 Task: Search one way flight ticket for 1 adult, 5 children, 2 infants in seat and 1 infant on lap in first from Salina: Salina Regional Airport to Springfield: Abraham Lincoln Capital Airport on 5-2-2023. Choice of flights is Delta. Number of bags: 1 checked bag. Price is upto 100000. Outbound departure time preference is 15:00.
Action: Mouse moved to (281, 246)
Screenshot: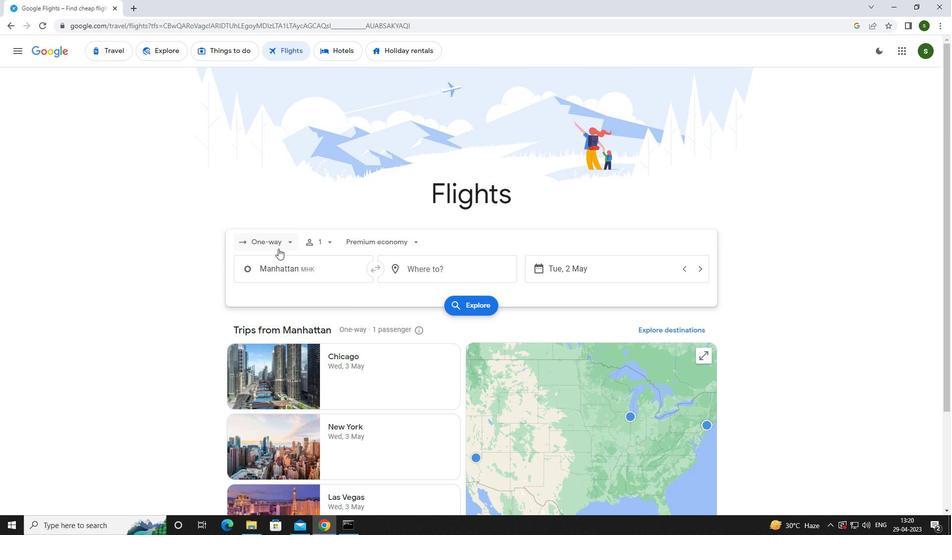 
Action: Mouse pressed left at (281, 246)
Screenshot: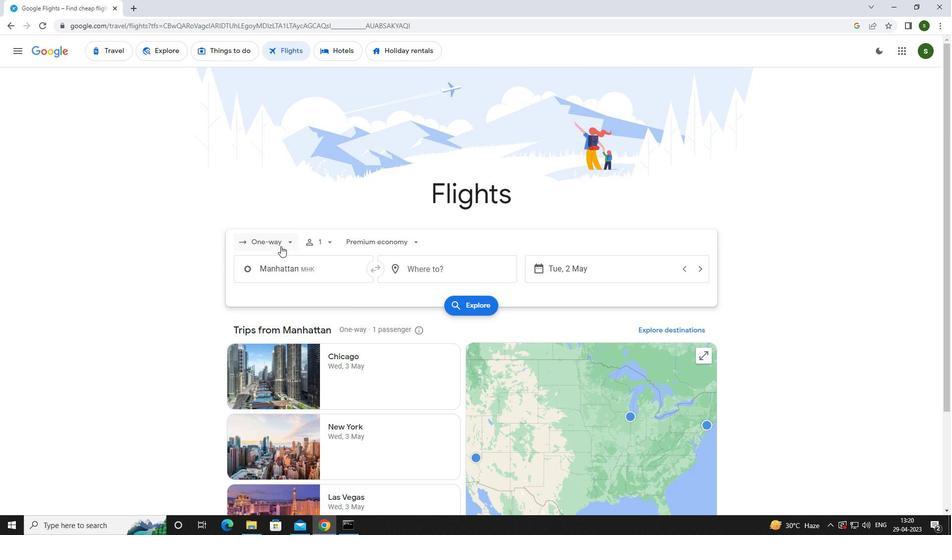 
Action: Mouse moved to (270, 281)
Screenshot: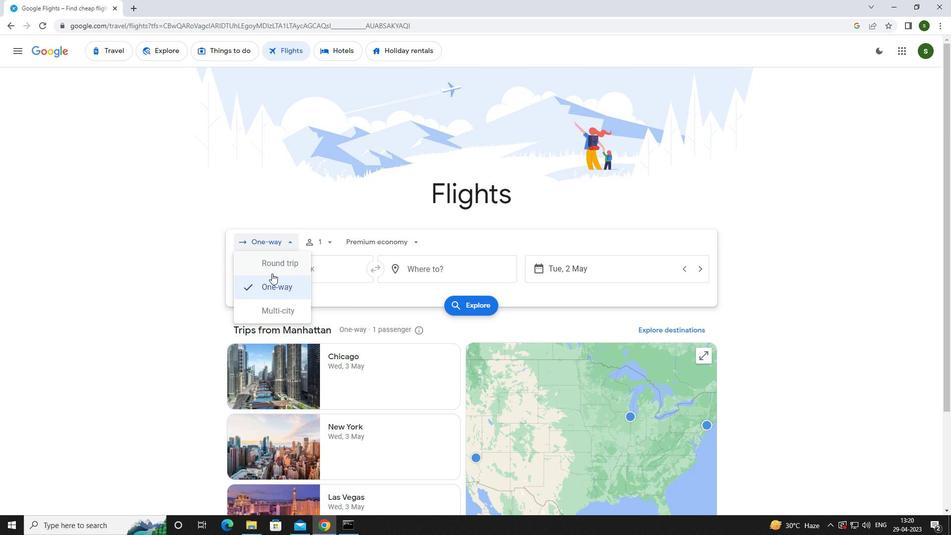 
Action: Mouse pressed left at (270, 281)
Screenshot: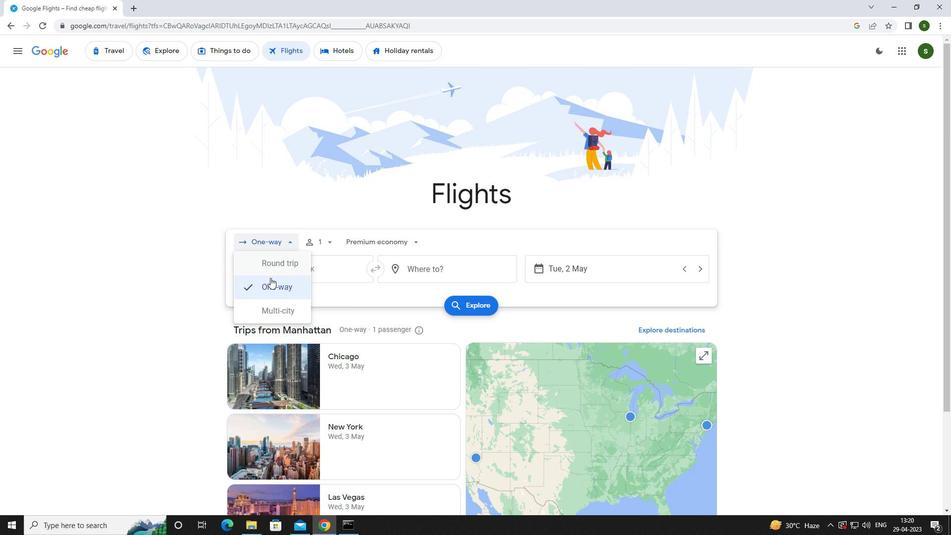 
Action: Mouse moved to (330, 239)
Screenshot: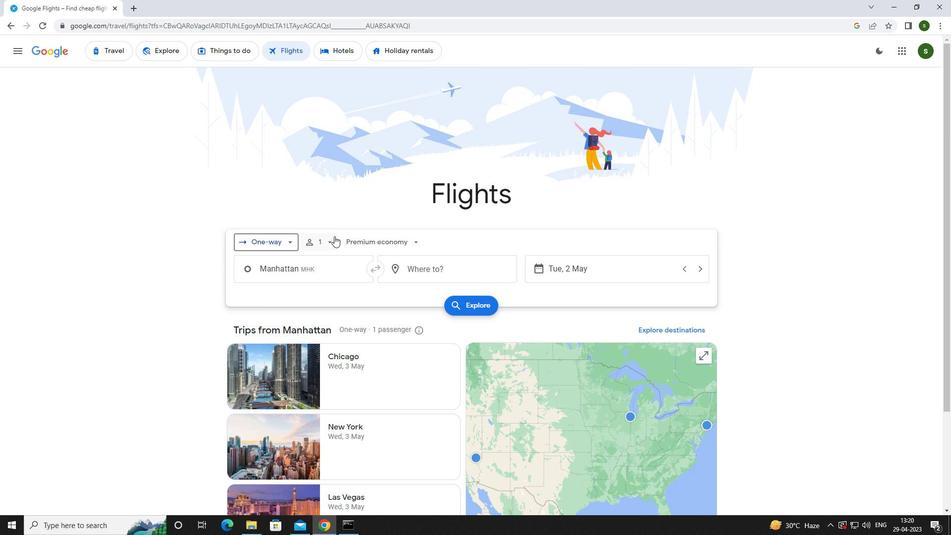 
Action: Mouse pressed left at (330, 239)
Screenshot: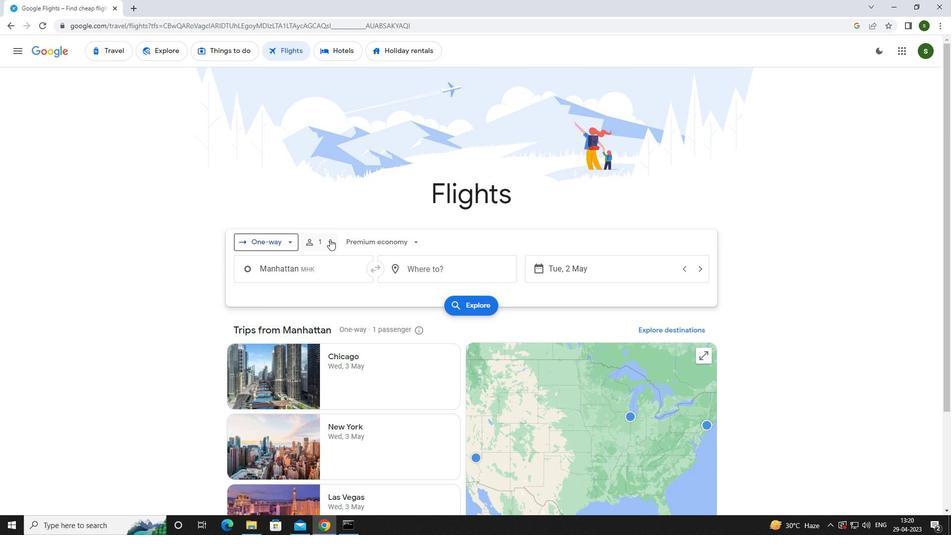 
Action: Mouse moved to (400, 287)
Screenshot: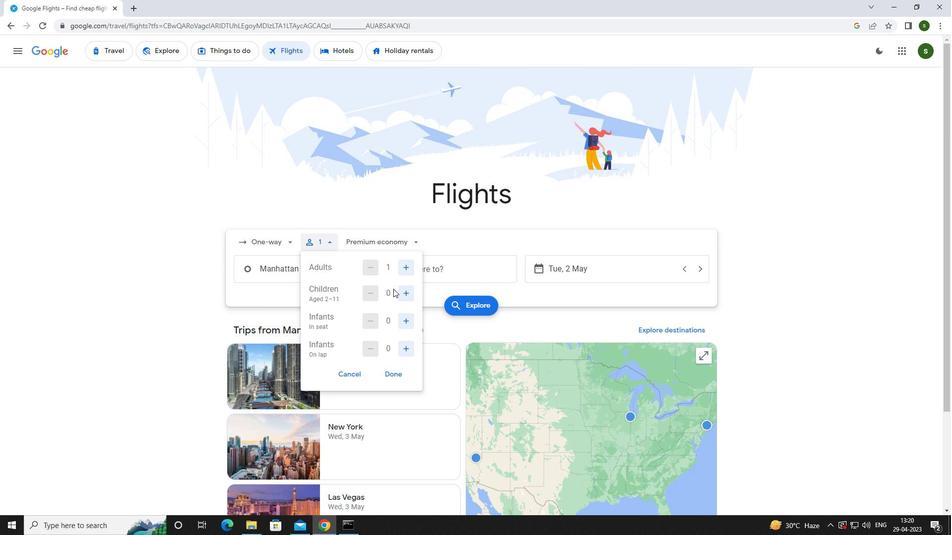 
Action: Mouse pressed left at (400, 287)
Screenshot: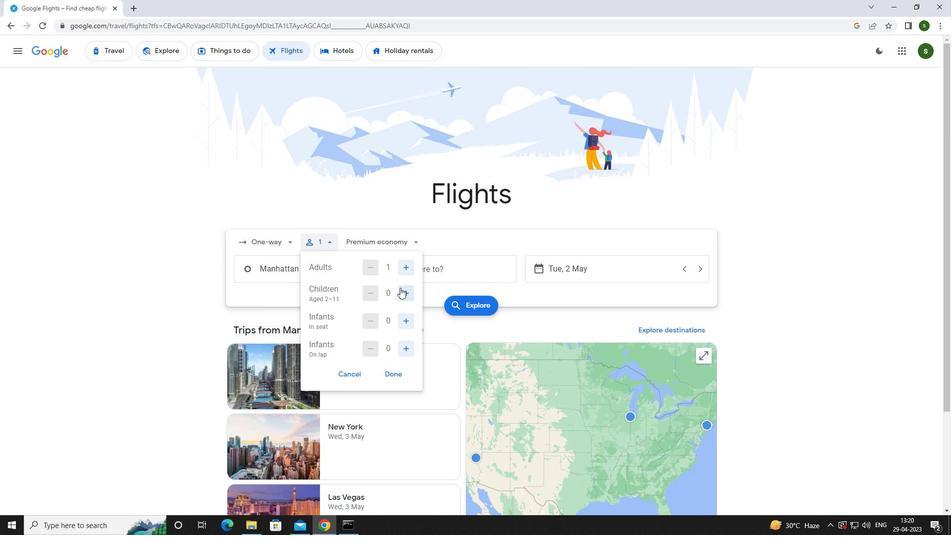 
Action: Mouse pressed left at (400, 287)
Screenshot: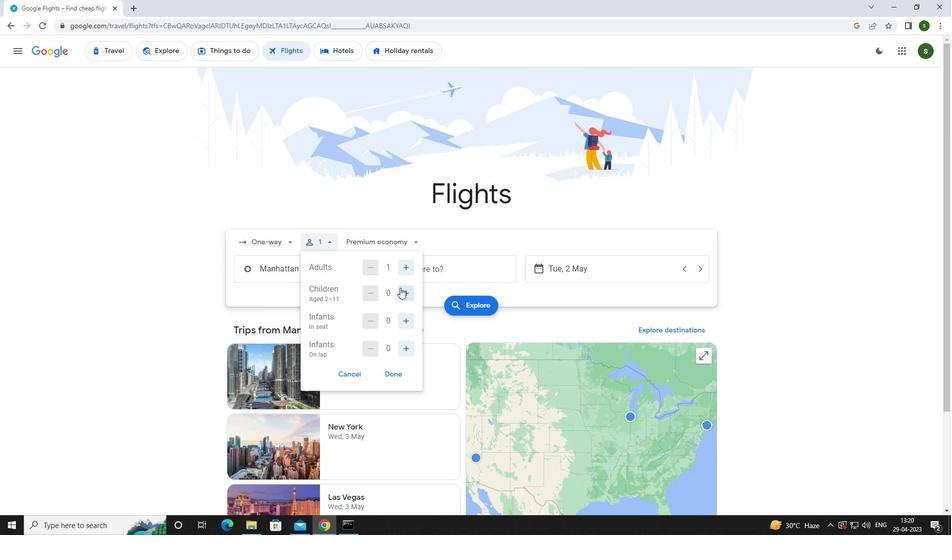 
Action: Mouse pressed left at (400, 287)
Screenshot: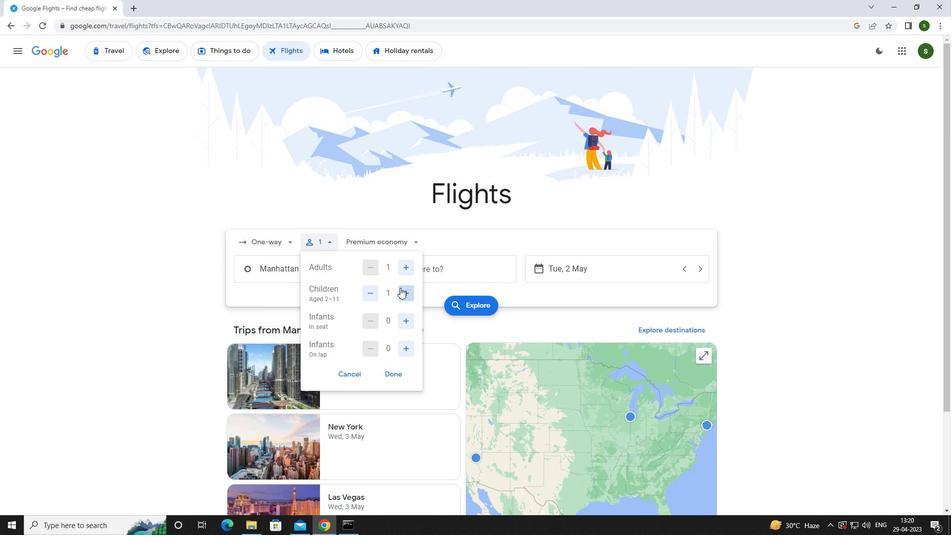 
Action: Mouse pressed left at (400, 287)
Screenshot: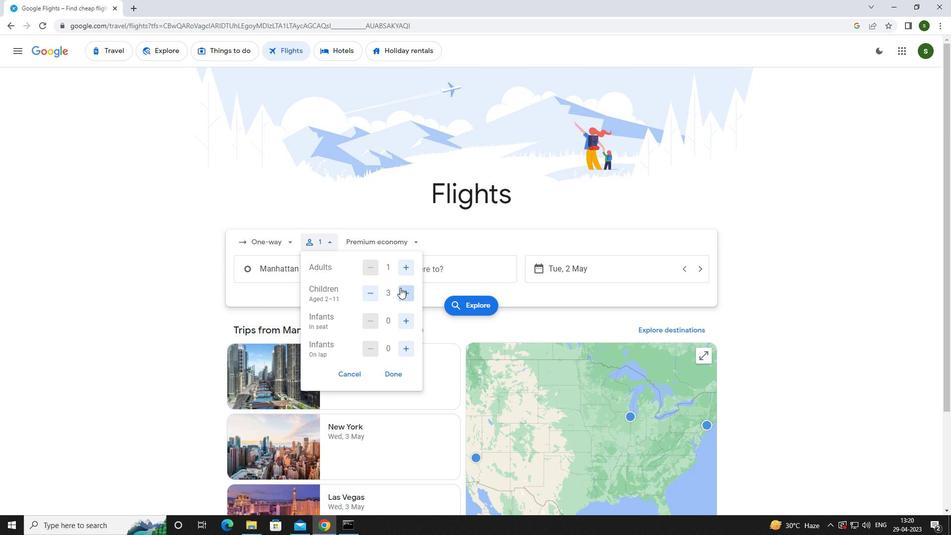 
Action: Mouse pressed left at (400, 287)
Screenshot: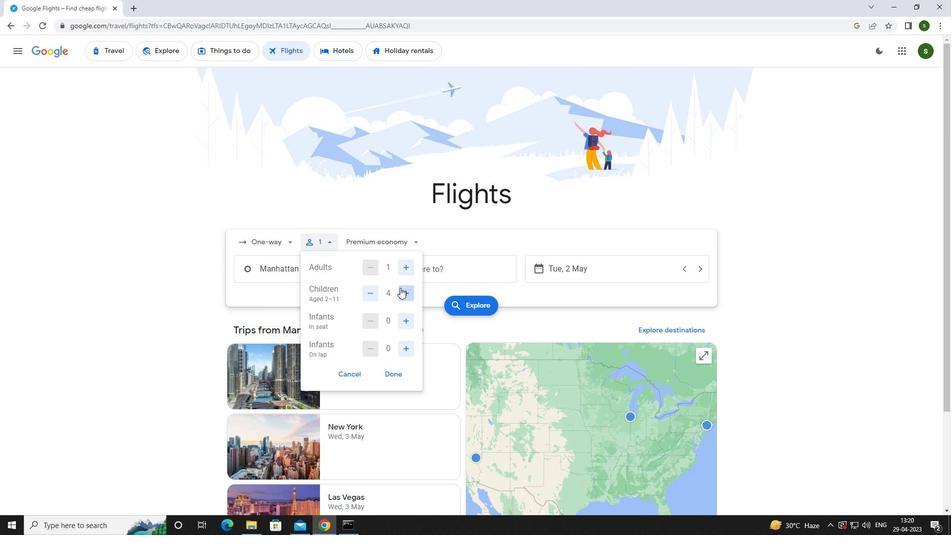 
Action: Mouse moved to (405, 318)
Screenshot: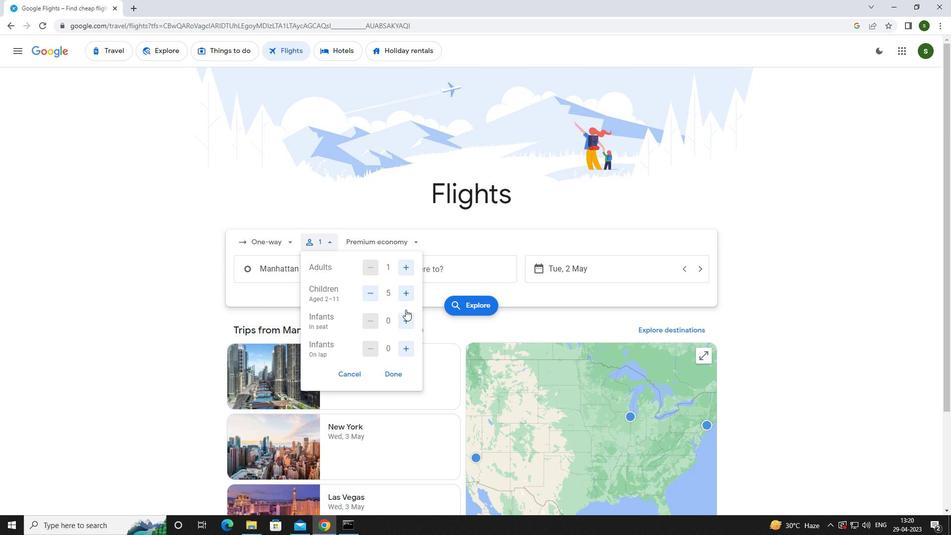 
Action: Mouse pressed left at (405, 318)
Screenshot: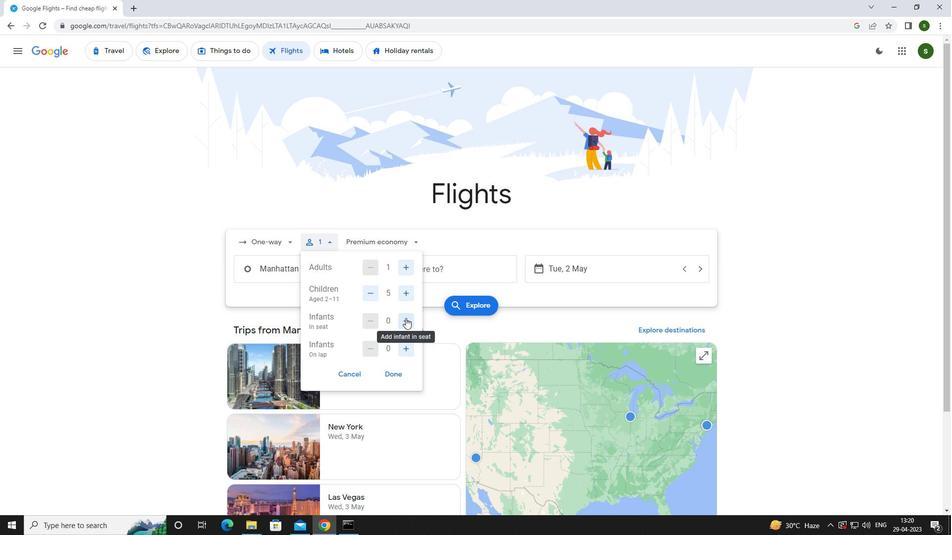 
Action: Mouse pressed left at (405, 318)
Screenshot: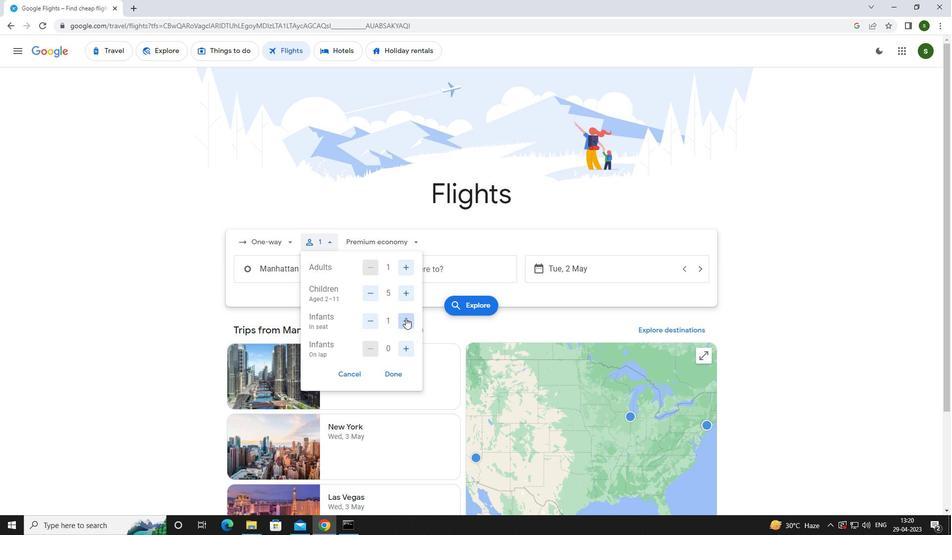 
Action: Mouse moved to (398, 348)
Screenshot: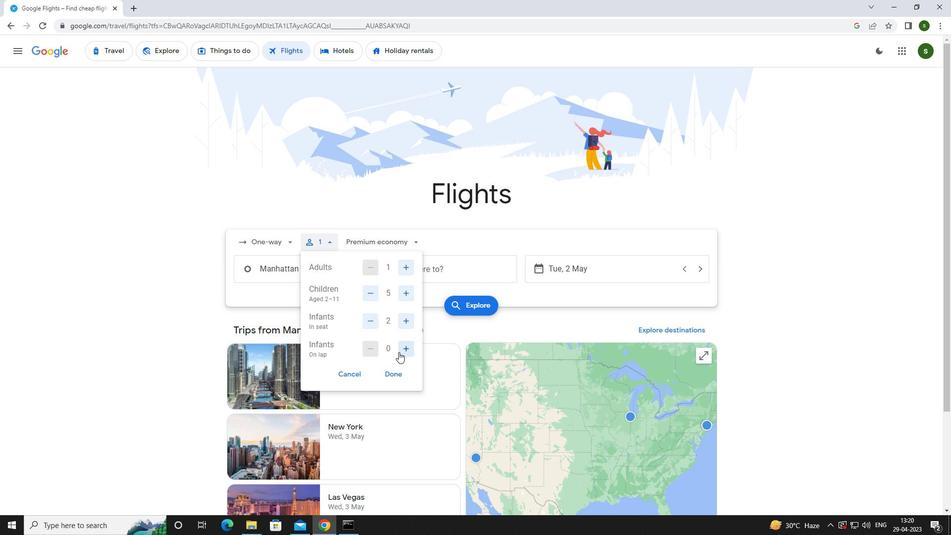 
Action: Mouse pressed left at (398, 348)
Screenshot: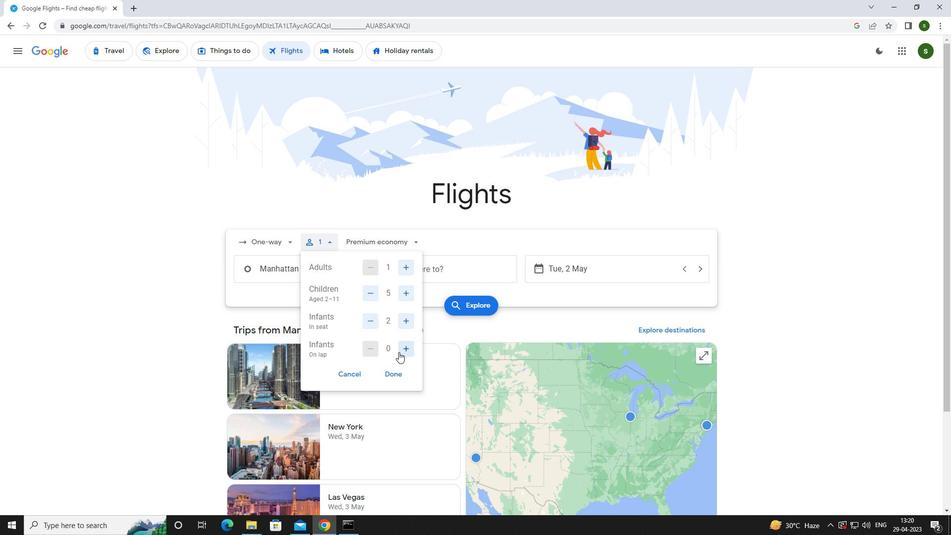 
Action: Mouse moved to (374, 323)
Screenshot: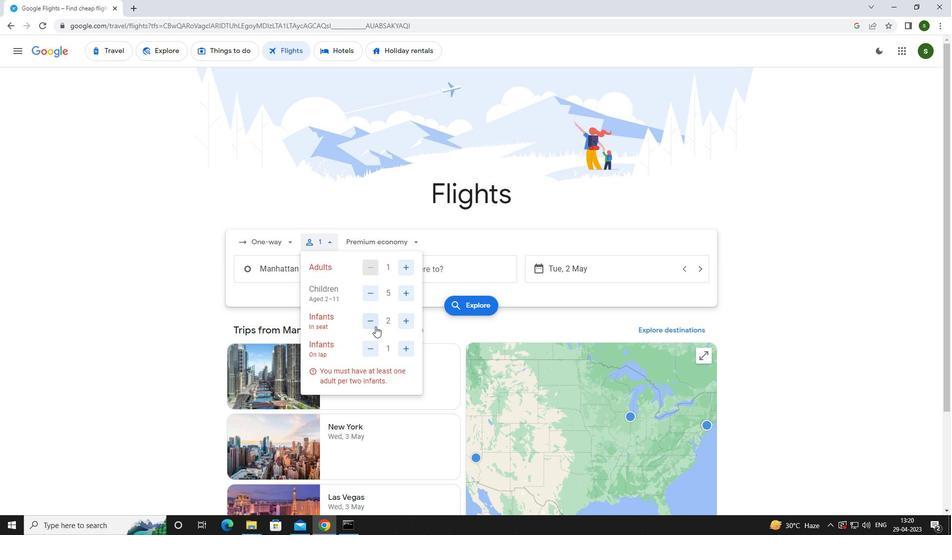 
Action: Mouse pressed left at (374, 323)
Screenshot: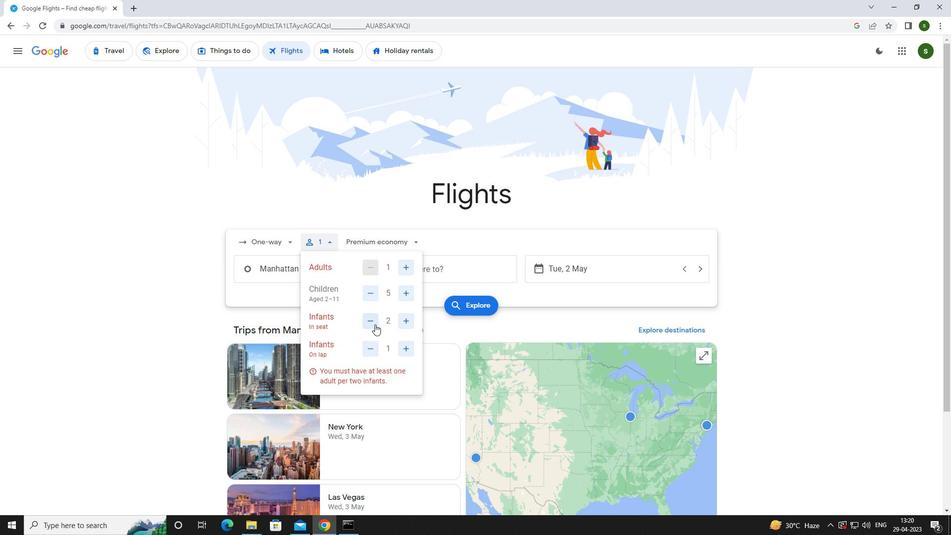 
Action: Mouse moved to (405, 243)
Screenshot: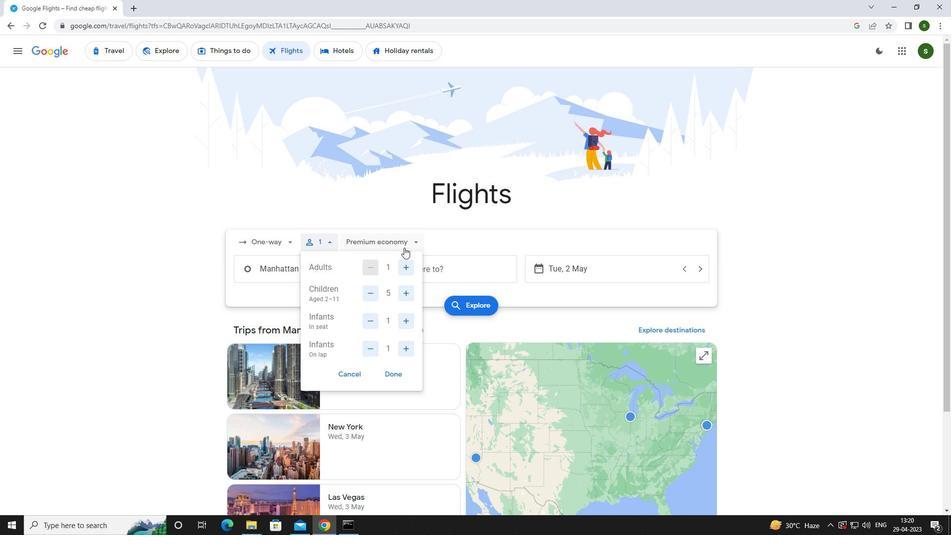 
Action: Mouse pressed left at (405, 243)
Screenshot: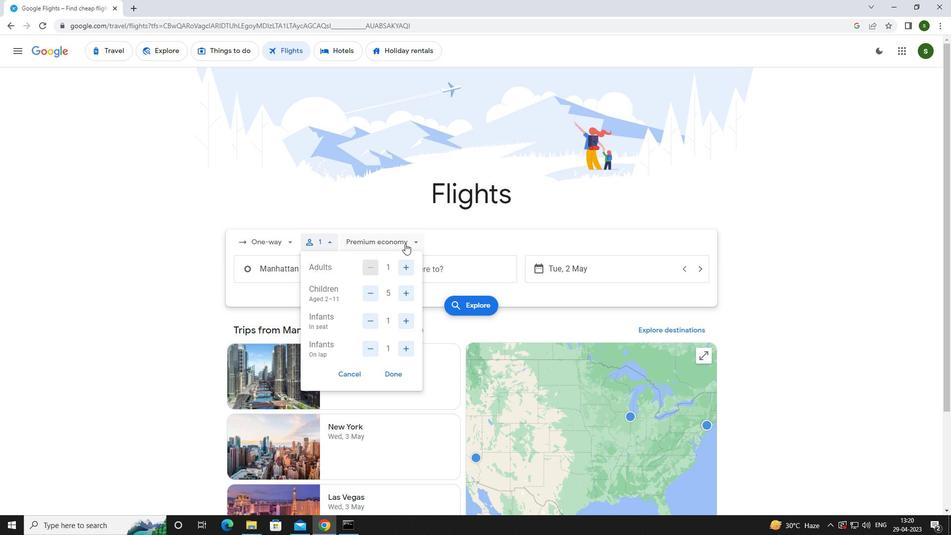 
Action: Mouse moved to (393, 330)
Screenshot: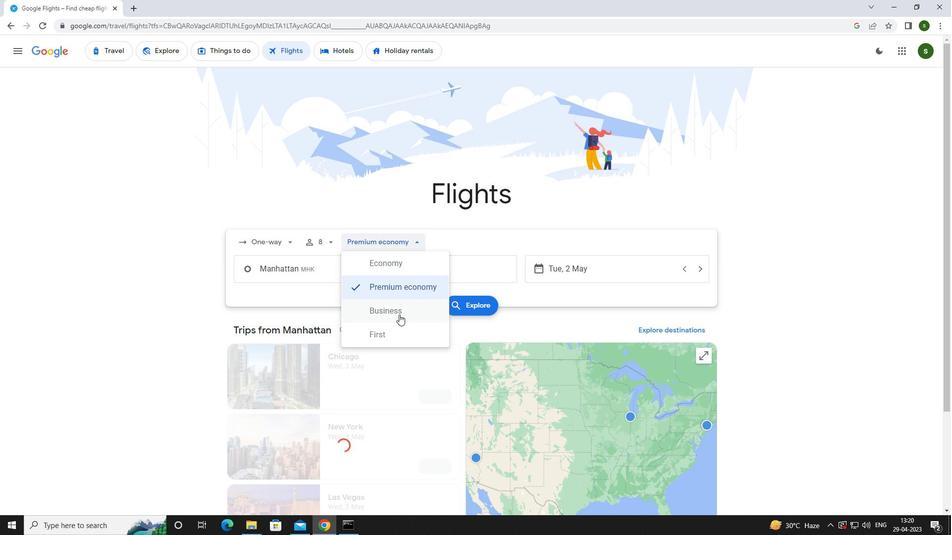 
Action: Mouse pressed left at (393, 330)
Screenshot: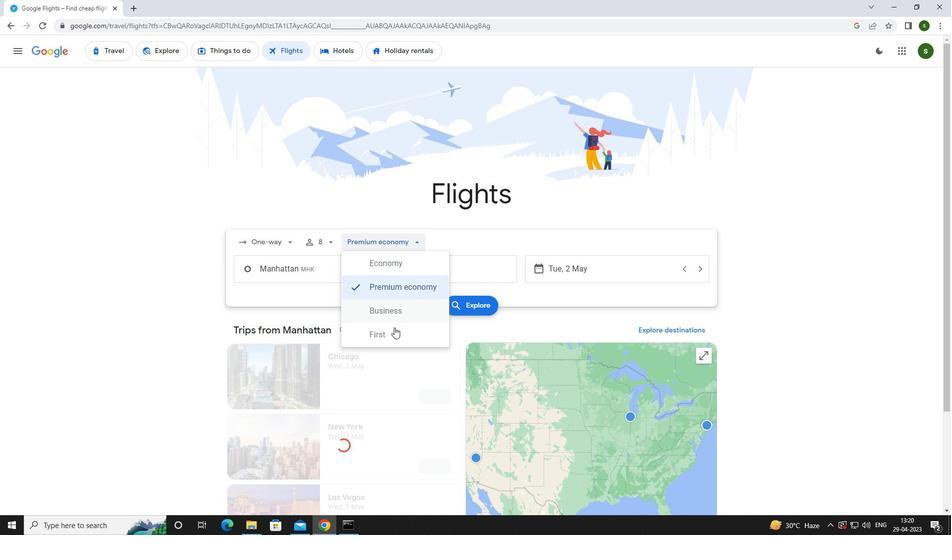 
Action: Mouse moved to (343, 272)
Screenshot: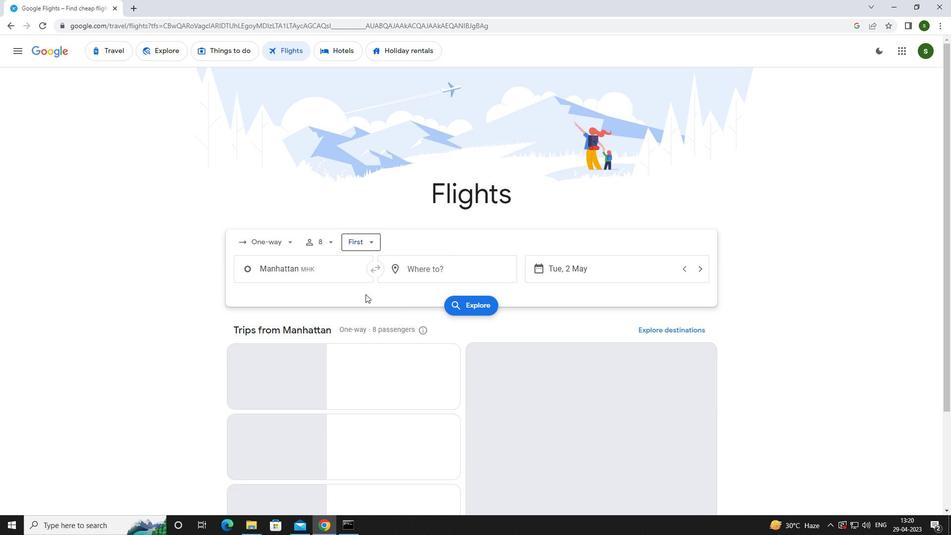 
Action: Mouse pressed left at (343, 272)
Screenshot: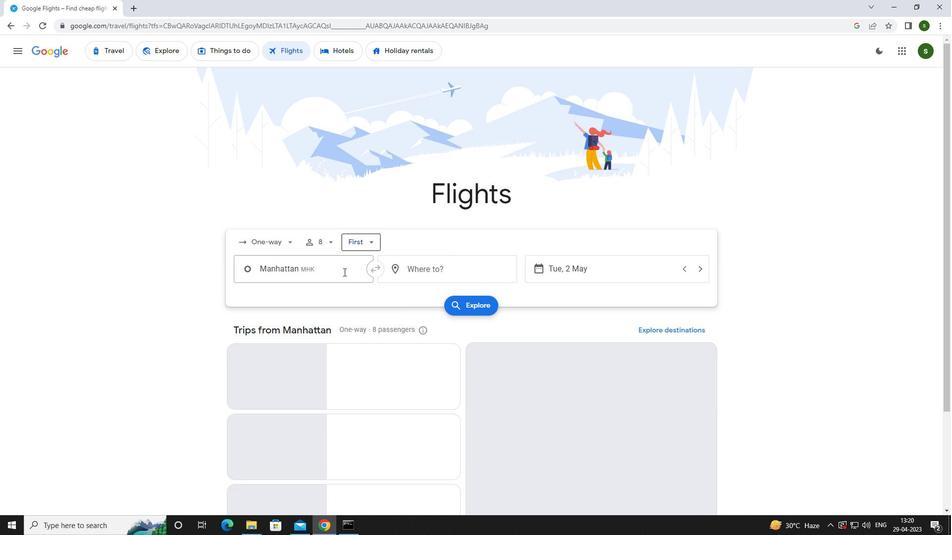 
Action: Key pressed s<Key.caps_lock>alina
Screenshot: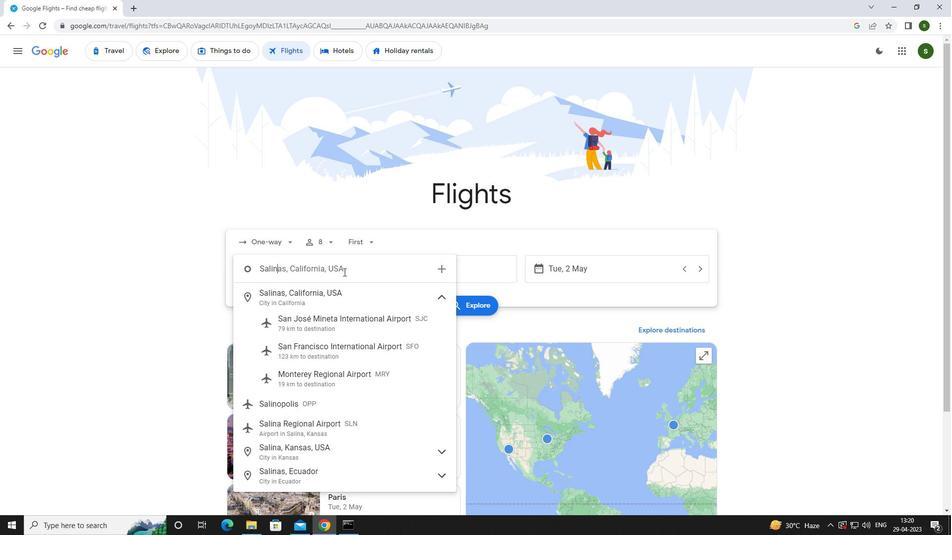 
Action: Mouse moved to (347, 401)
Screenshot: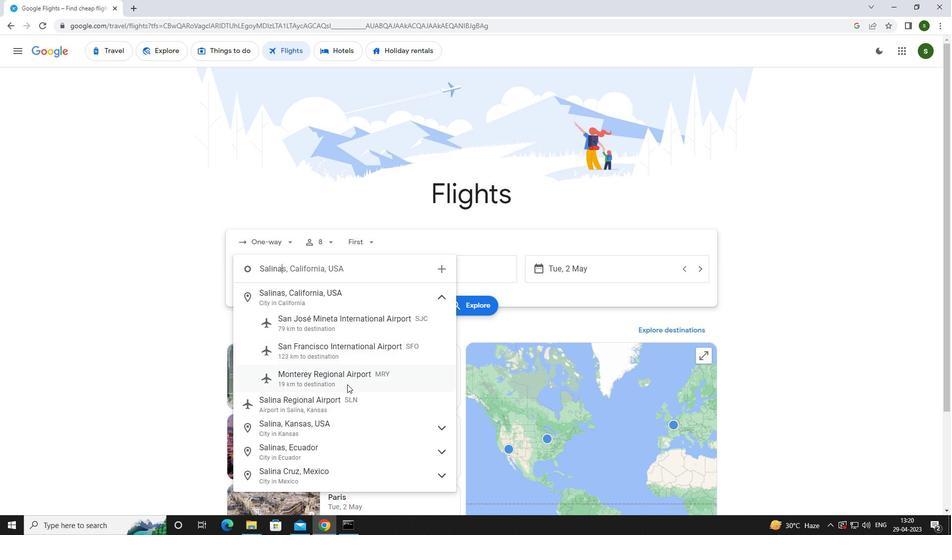 
Action: Mouse pressed left at (347, 401)
Screenshot: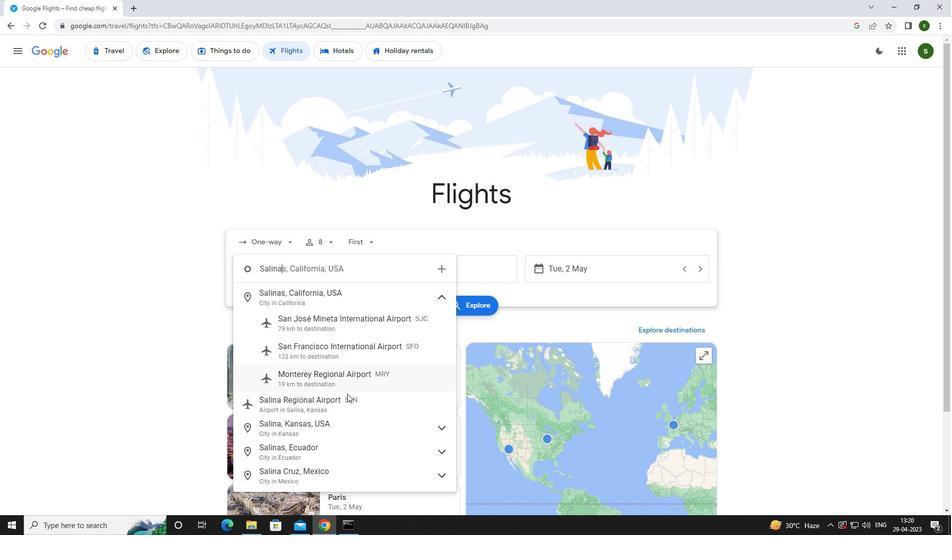 
Action: Mouse moved to (430, 272)
Screenshot: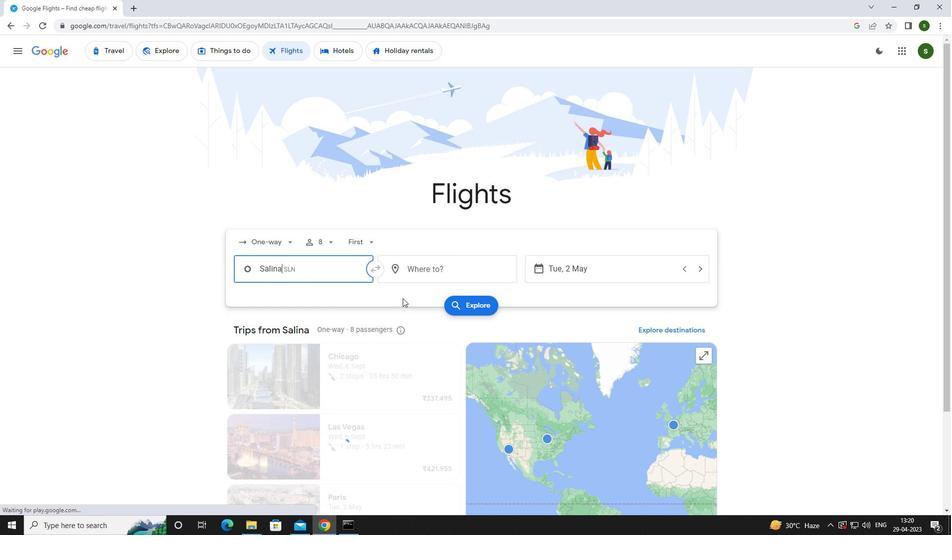 
Action: Mouse pressed left at (430, 272)
Screenshot: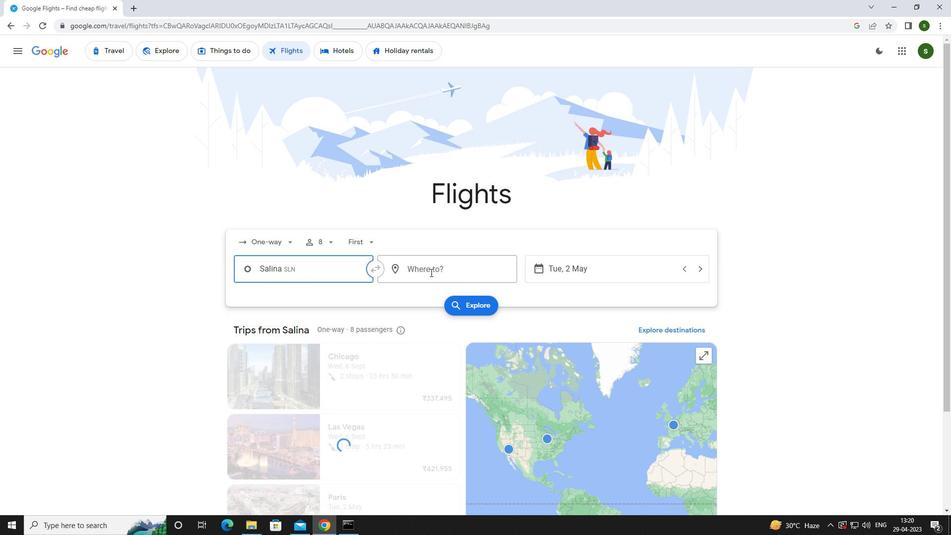 
Action: Mouse moved to (424, 268)
Screenshot: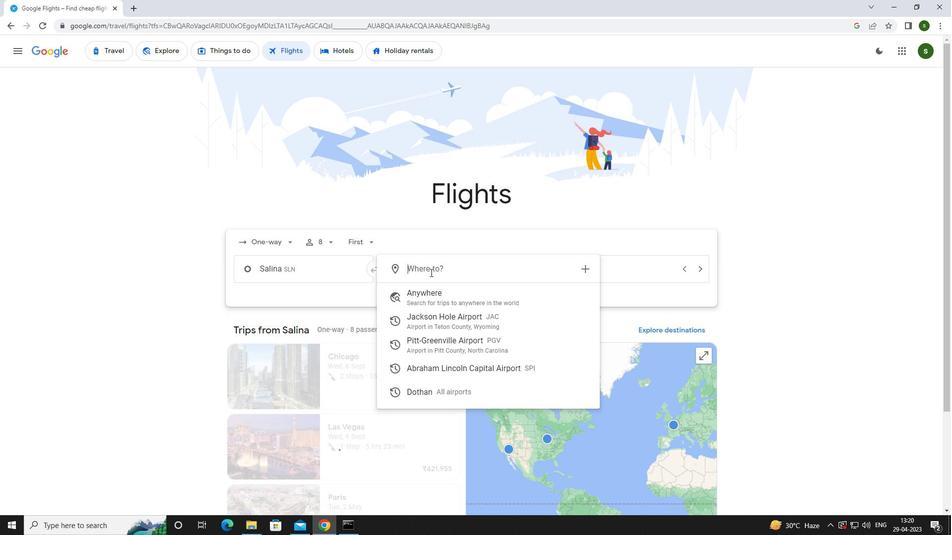 
Action: Key pressed <Key.caps_lock>s<Key.caps_lock>pringfield
Screenshot: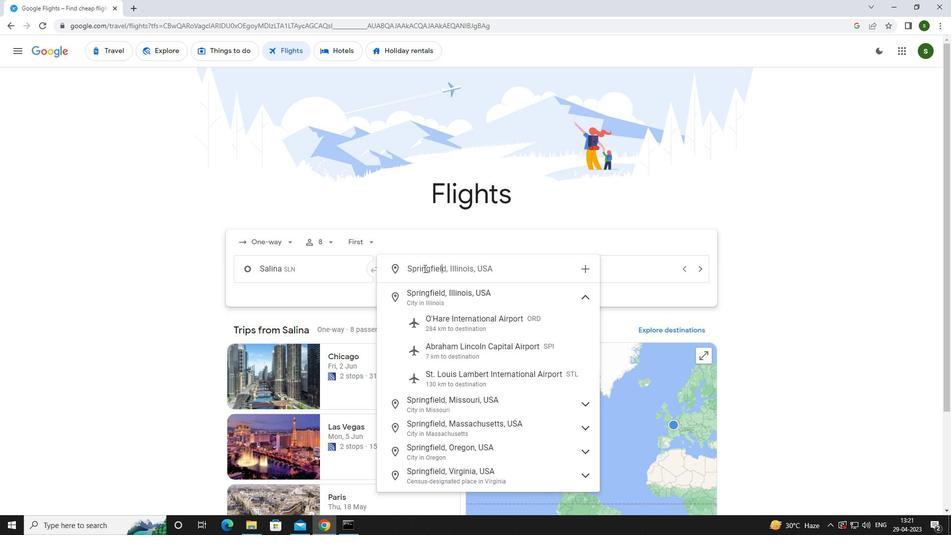 
Action: Mouse moved to (453, 346)
Screenshot: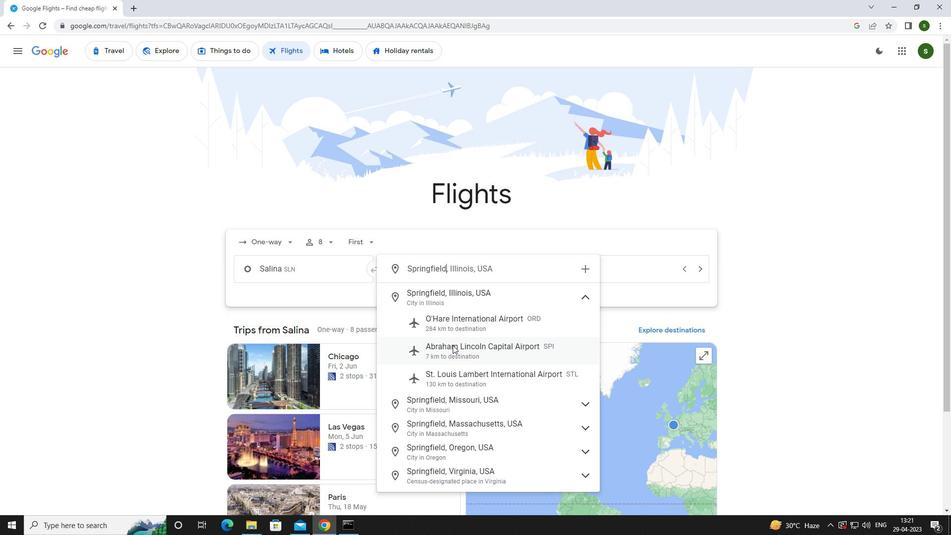 
Action: Mouse pressed left at (453, 346)
Screenshot: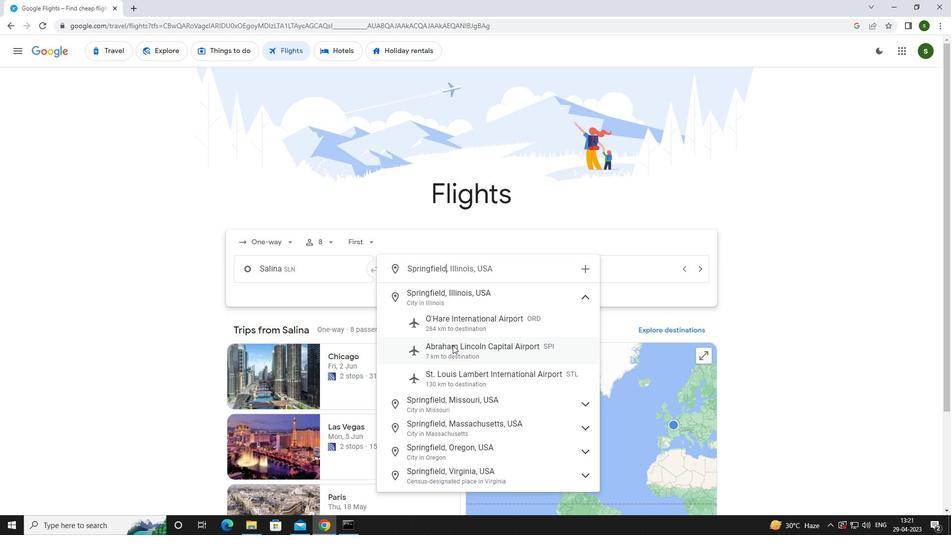 
Action: Mouse moved to (607, 272)
Screenshot: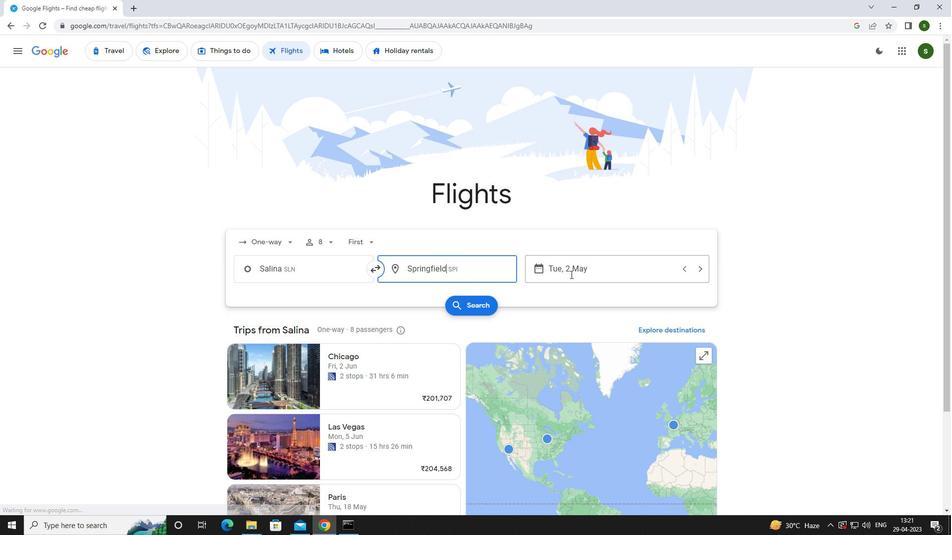 
Action: Mouse pressed left at (607, 272)
Screenshot: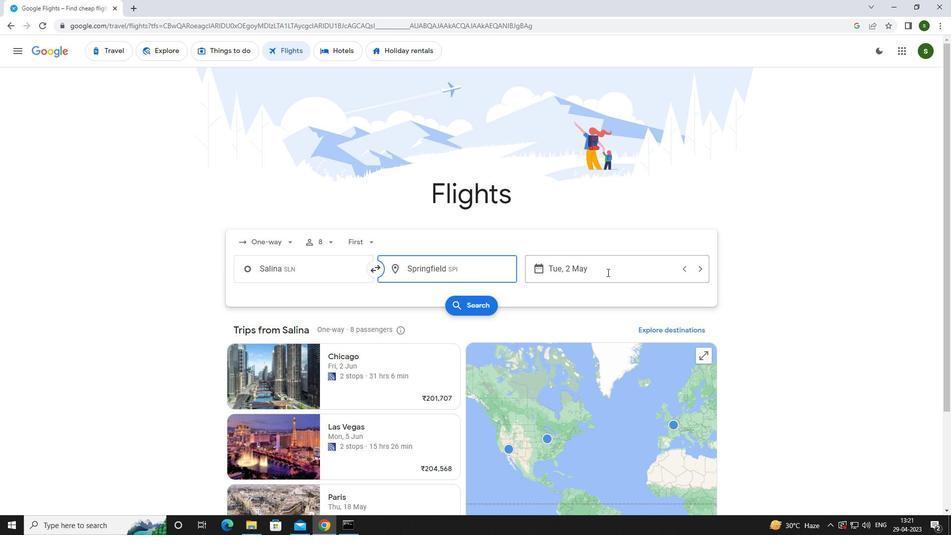 
Action: Mouse moved to (596, 334)
Screenshot: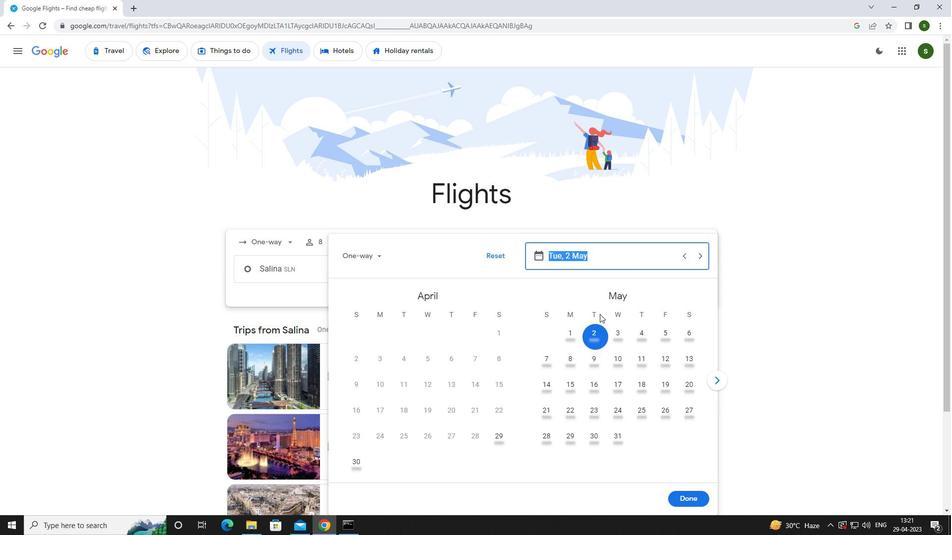 
Action: Mouse pressed left at (596, 334)
Screenshot: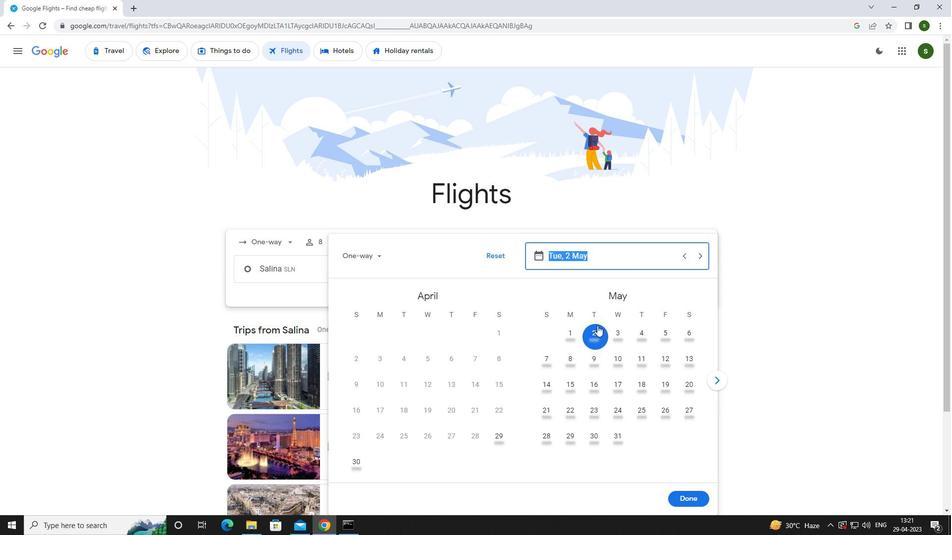 
Action: Mouse moved to (693, 500)
Screenshot: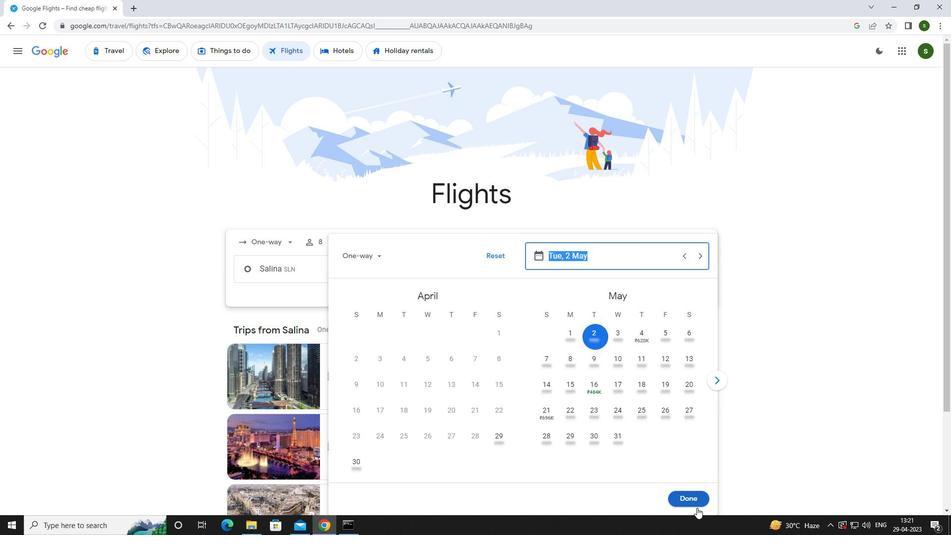 
Action: Mouse pressed left at (693, 500)
Screenshot: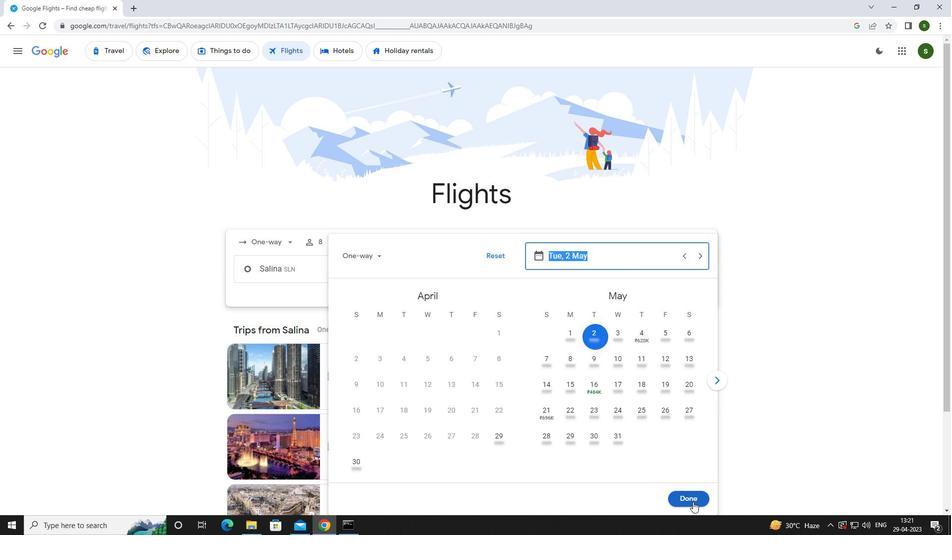 
Action: Mouse moved to (469, 302)
Screenshot: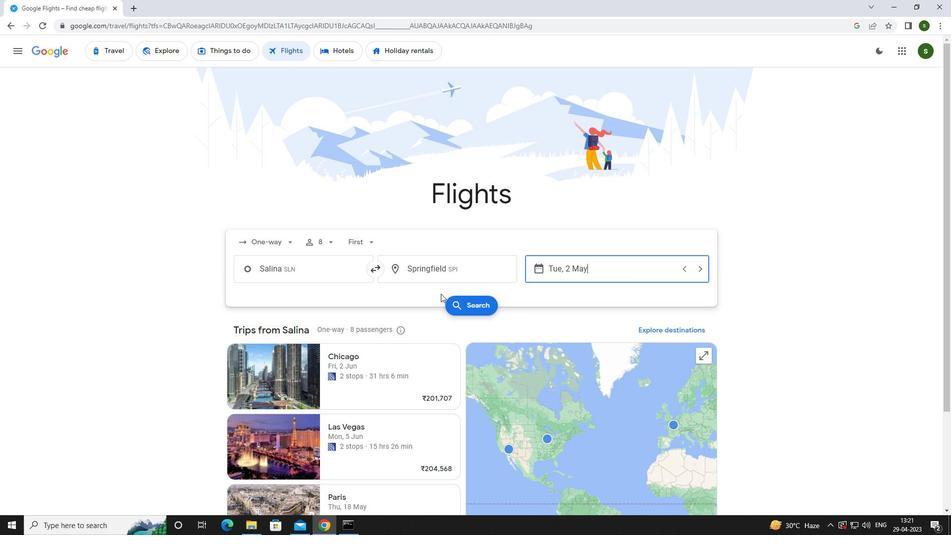 
Action: Mouse pressed left at (469, 302)
Screenshot: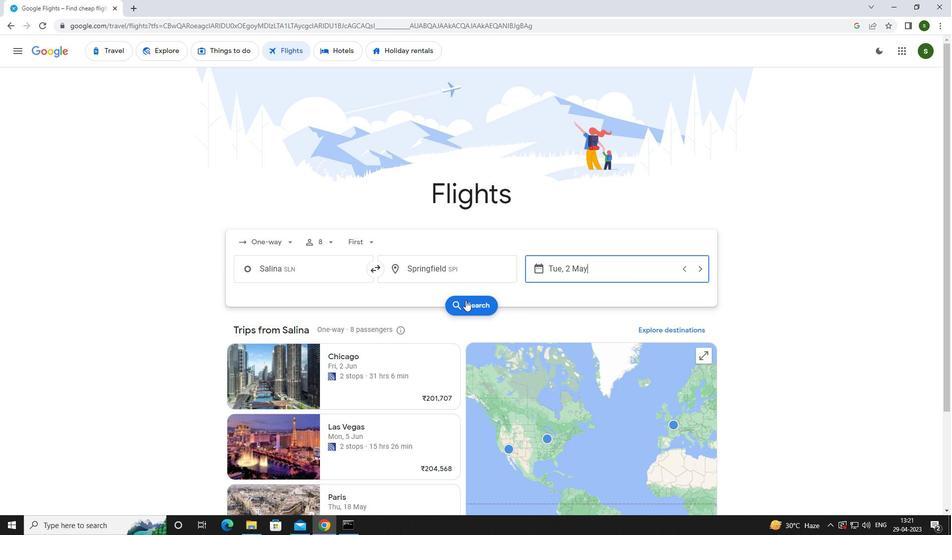 
Action: Mouse moved to (250, 143)
Screenshot: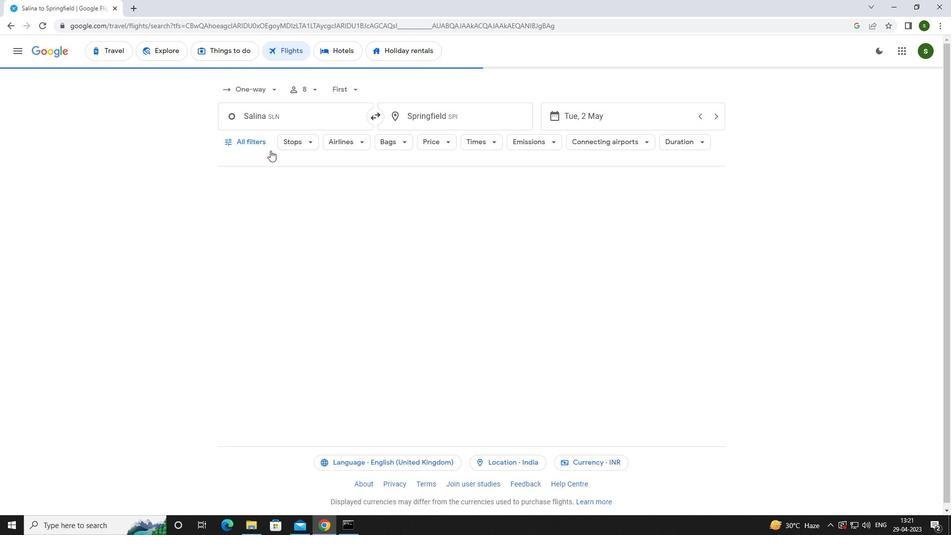 
Action: Mouse pressed left at (250, 143)
Screenshot: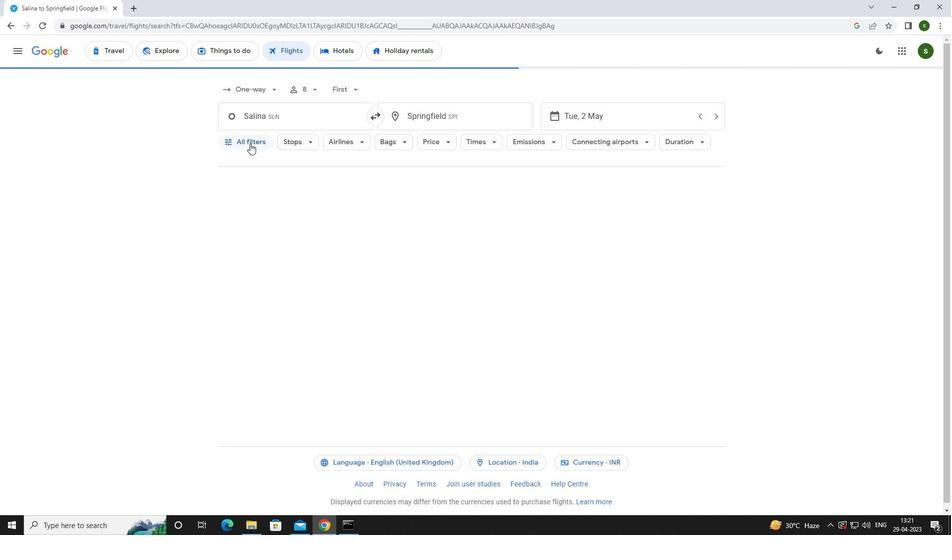 
Action: Mouse moved to (368, 350)
Screenshot: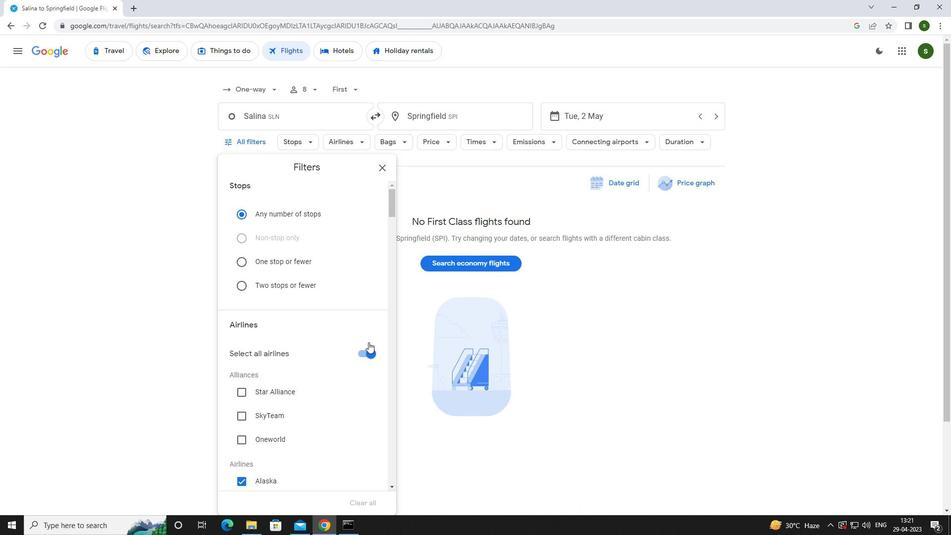 
Action: Mouse pressed left at (368, 350)
Screenshot: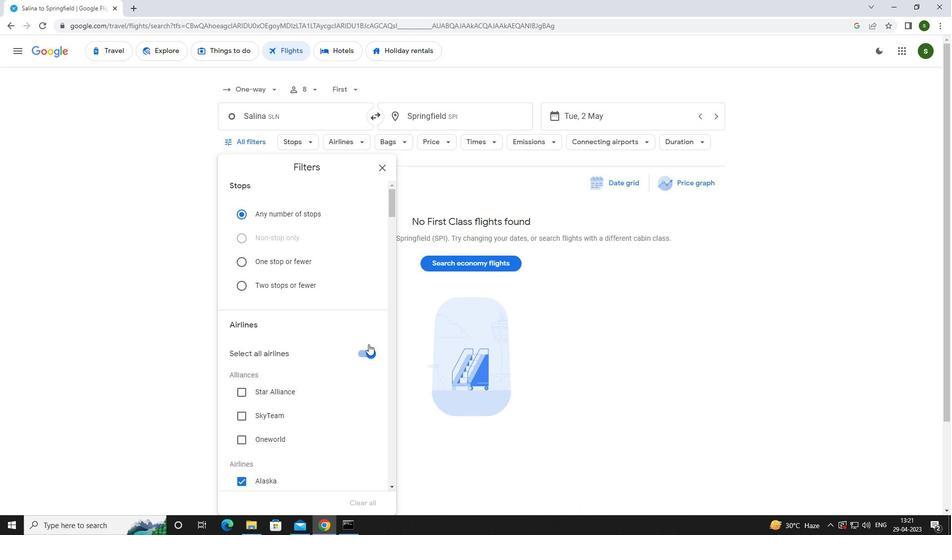 
Action: Mouse moved to (282, 267)
Screenshot: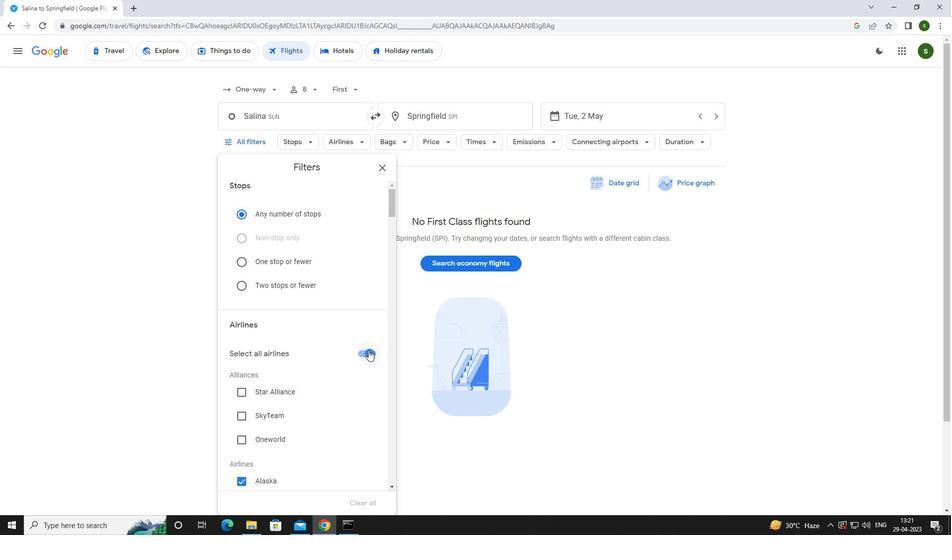 
Action: Mouse scrolled (282, 266) with delta (0, 0)
Screenshot: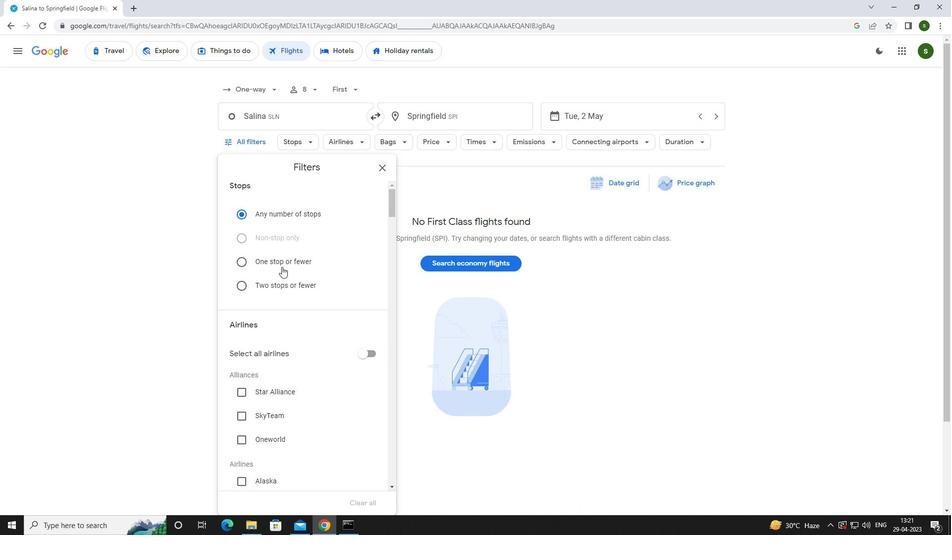 
Action: Mouse scrolled (282, 266) with delta (0, 0)
Screenshot: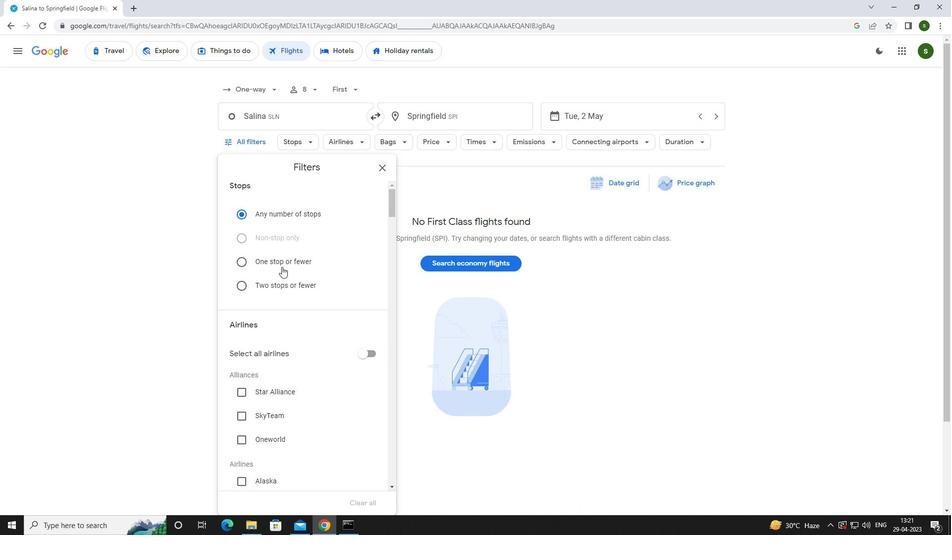 
Action: Mouse scrolled (282, 266) with delta (0, 0)
Screenshot: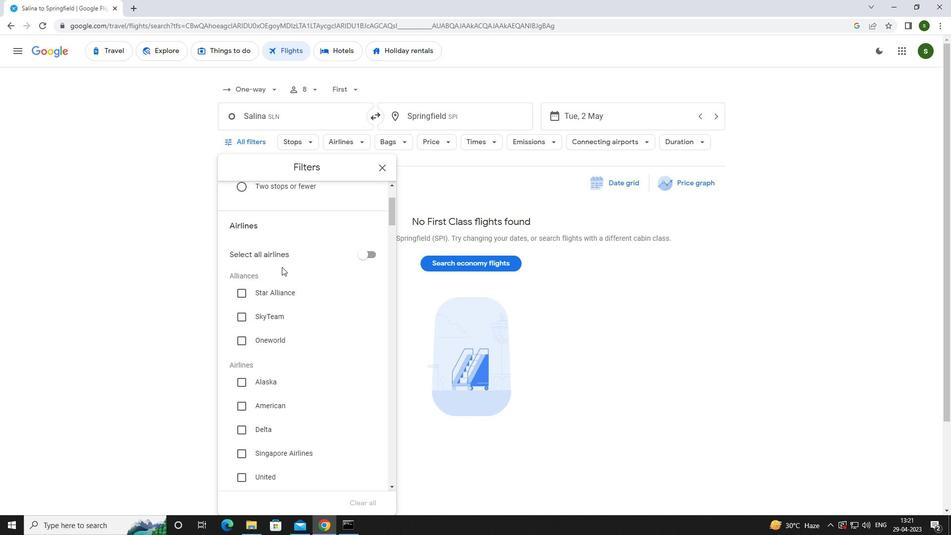 
Action: Mouse scrolled (282, 266) with delta (0, 0)
Screenshot: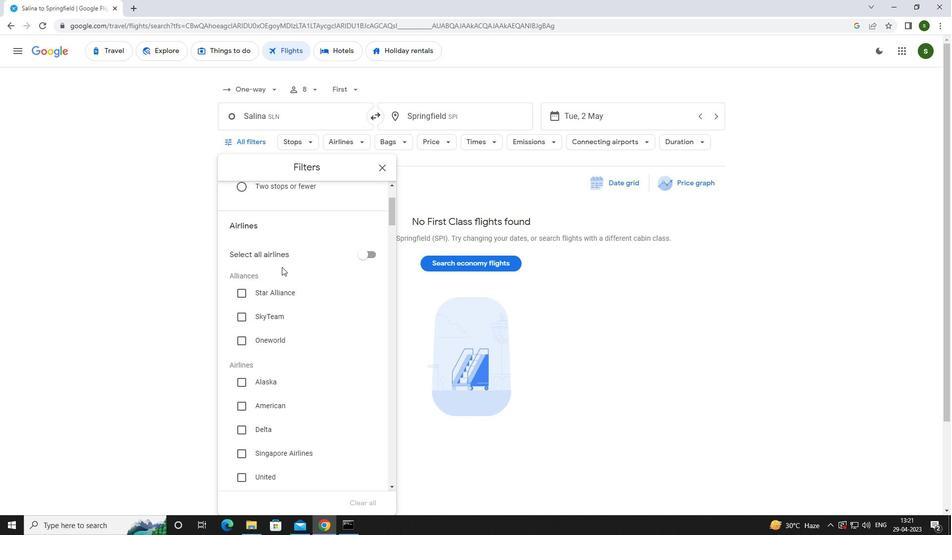 
Action: Mouse moved to (260, 328)
Screenshot: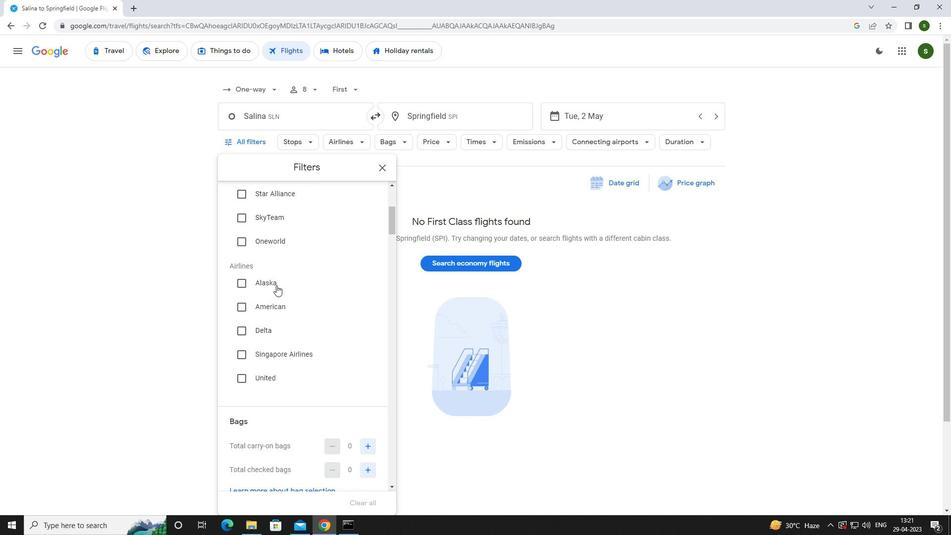 
Action: Mouse pressed left at (260, 328)
Screenshot: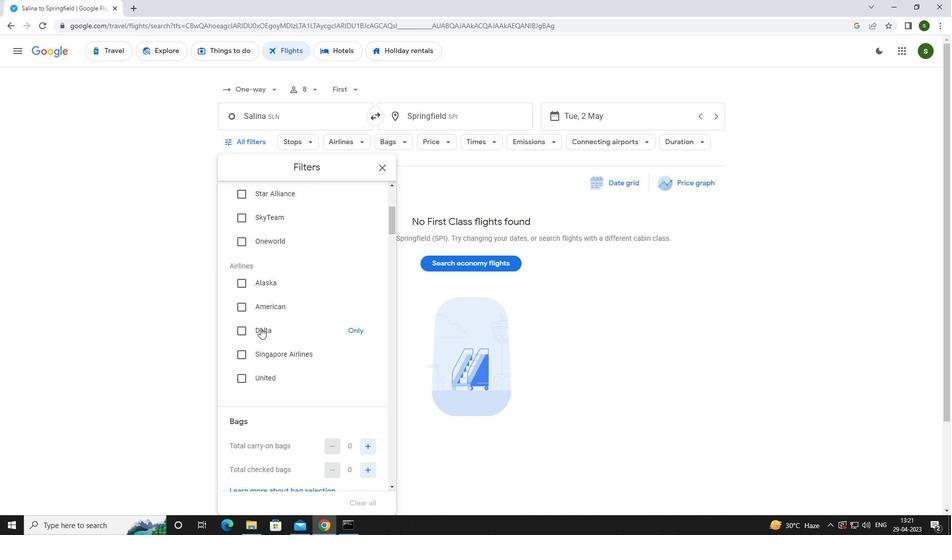 
Action: Mouse moved to (290, 315)
Screenshot: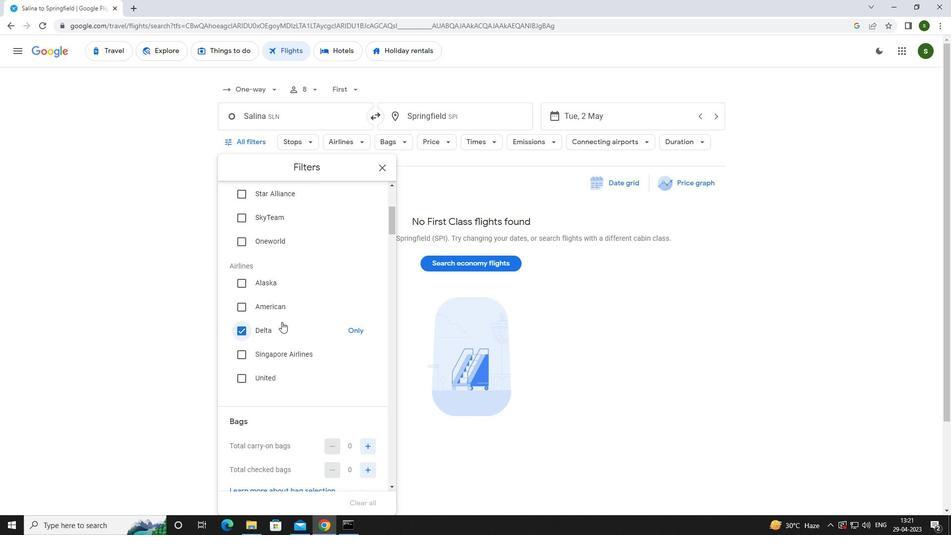 
Action: Mouse scrolled (290, 315) with delta (0, 0)
Screenshot: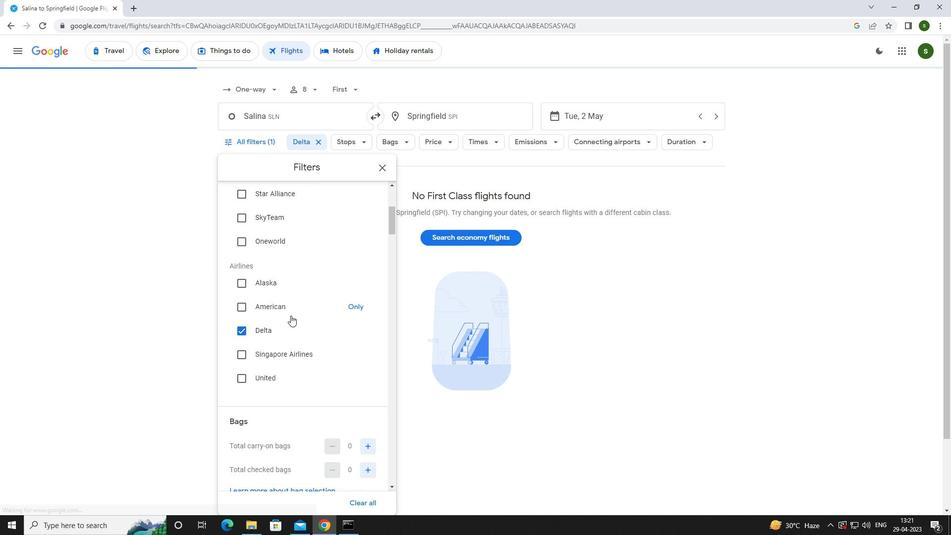 
Action: Mouse scrolled (290, 315) with delta (0, 0)
Screenshot: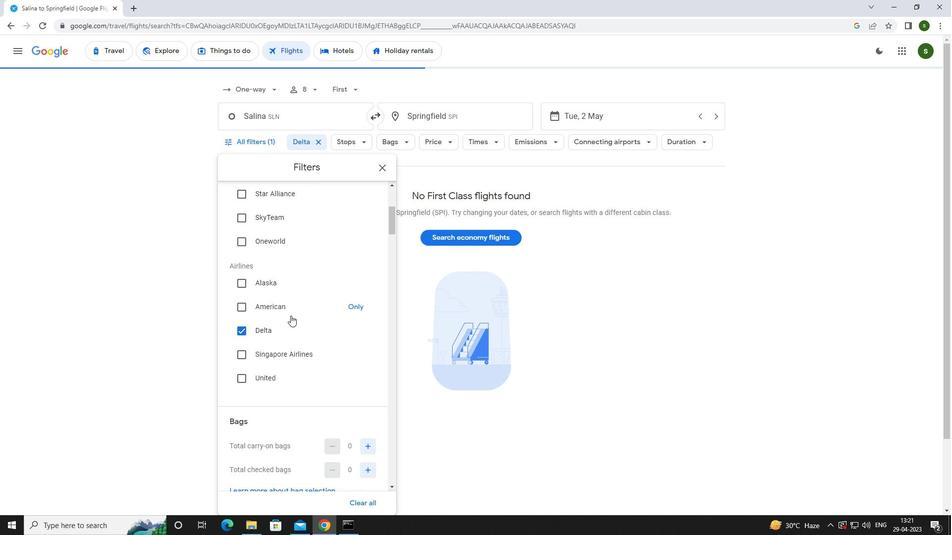 
Action: Mouse scrolled (290, 315) with delta (0, 0)
Screenshot: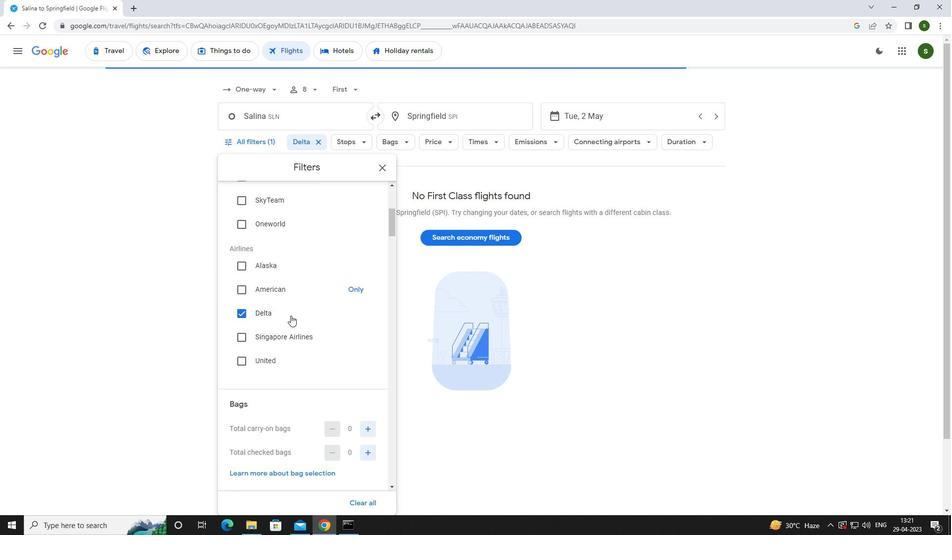 
Action: Mouse moved to (366, 323)
Screenshot: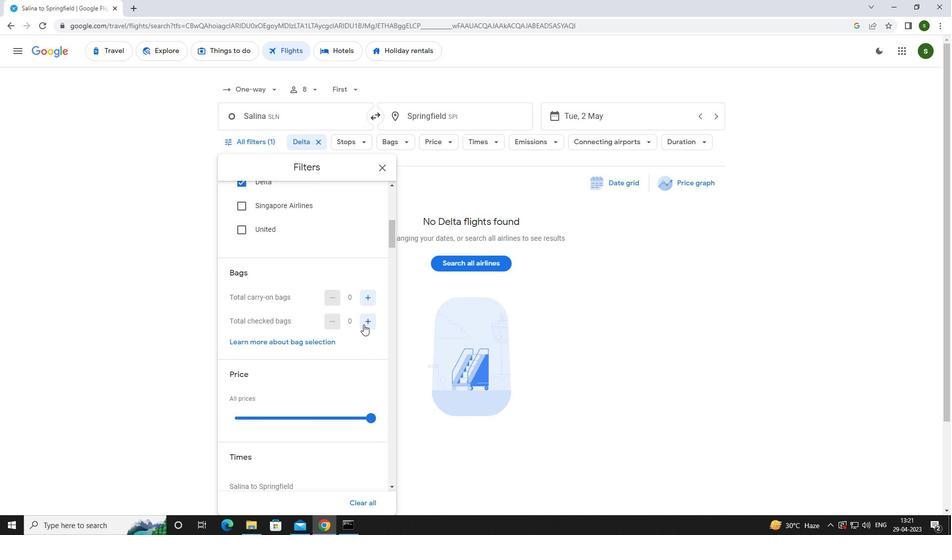 
Action: Mouse pressed left at (366, 323)
Screenshot: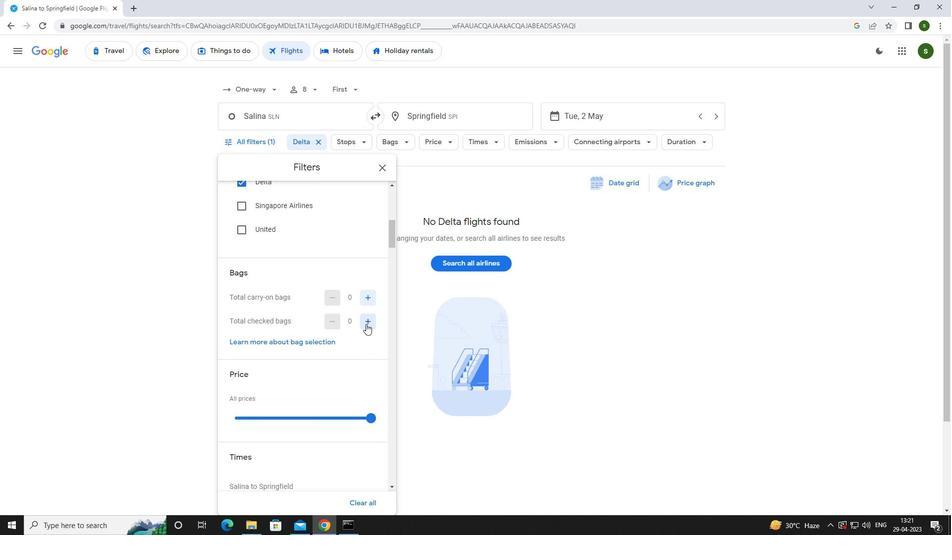 
Action: Mouse moved to (373, 421)
Screenshot: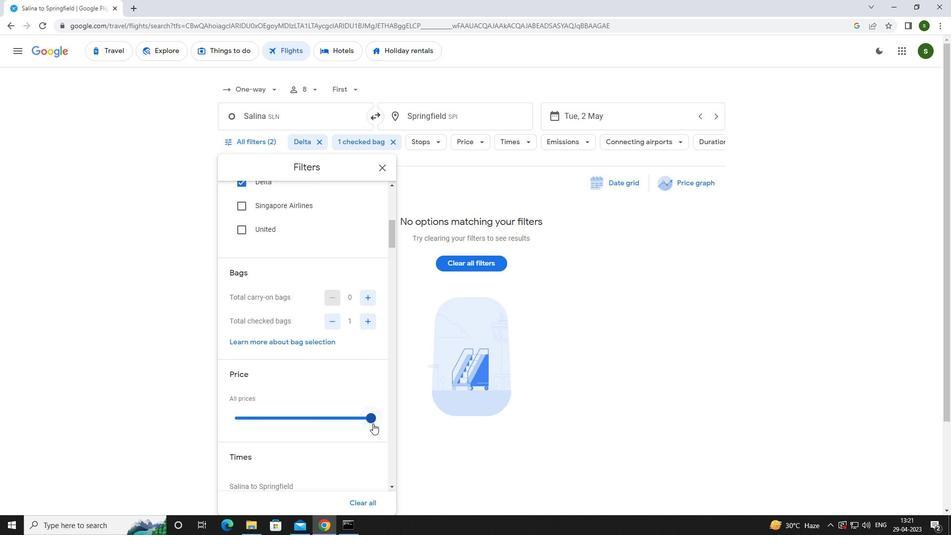 
Action: Mouse pressed left at (373, 421)
Screenshot: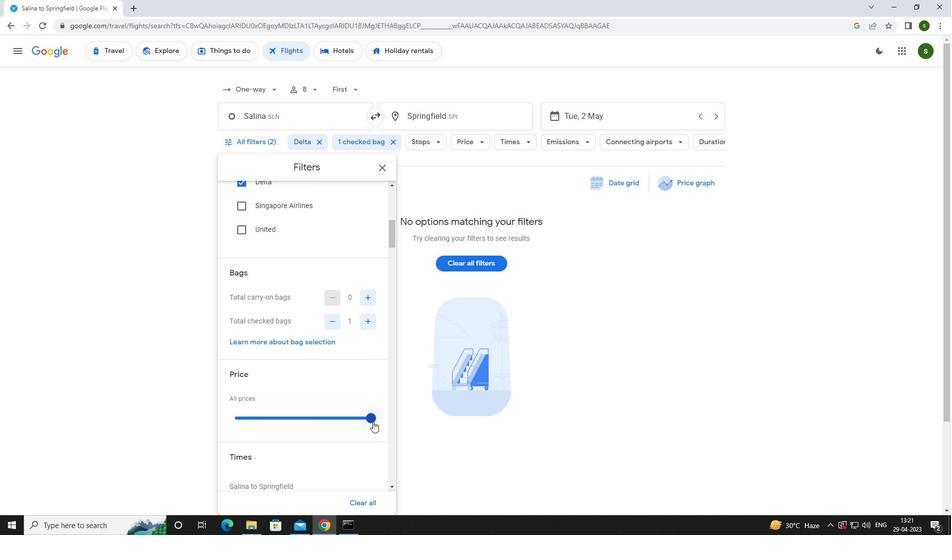 
Action: Mouse moved to (344, 407)
Screenshot: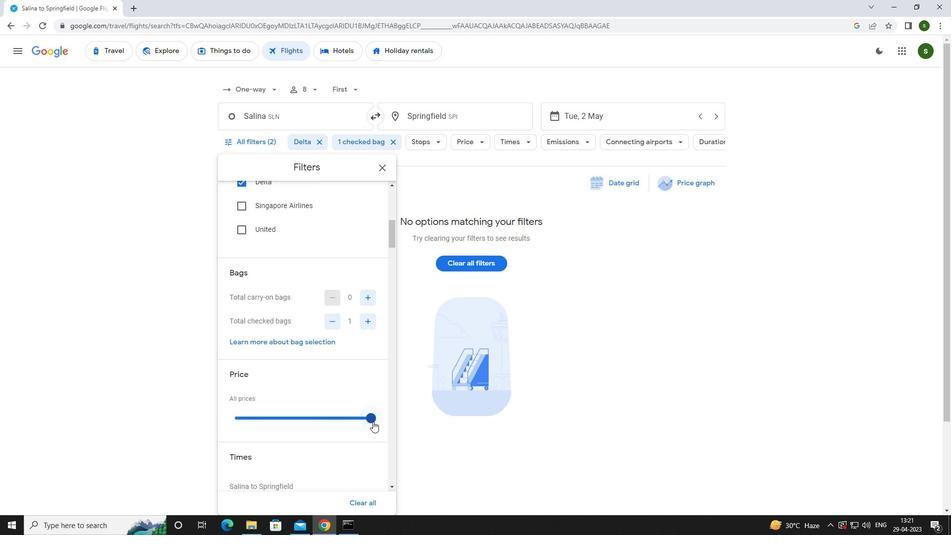 
Action: Mouse scrolled (344, 407) with delta (0, 0)
Screenshot: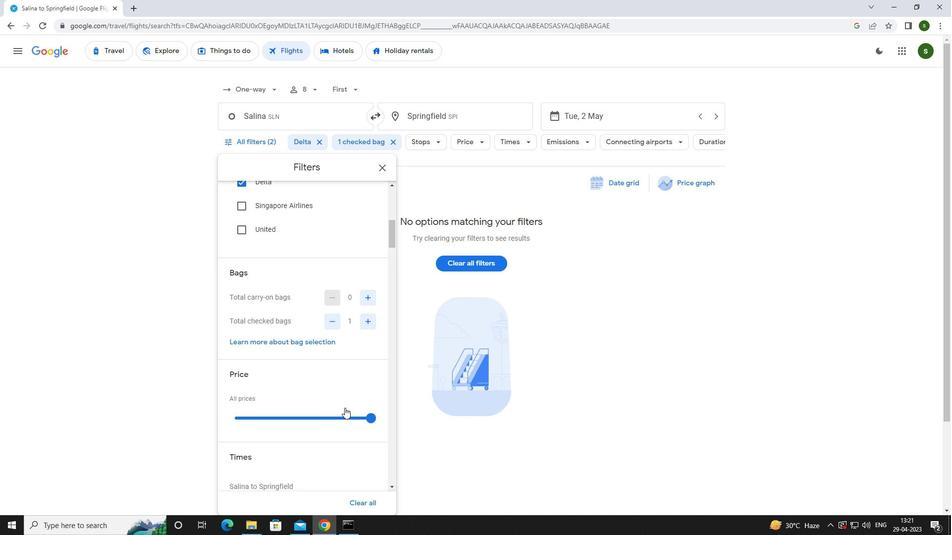 
Action: Mouse scrolled (344, 407) with delta (0, 0)
Screenshot: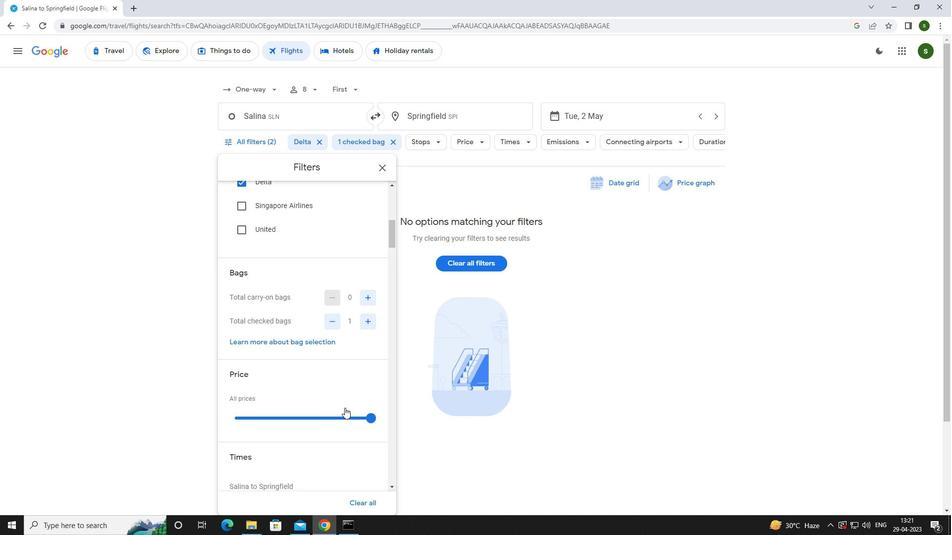 
Action: Mouse scrolled (344, 407) with delta (0, 0)
Screenshot: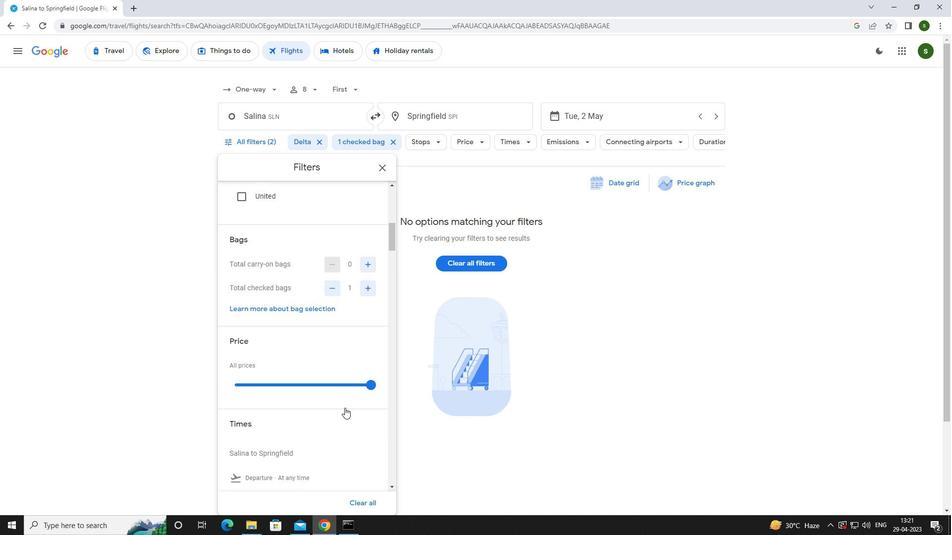 
Action: Mouse moved to (235, 383)
Screenshot: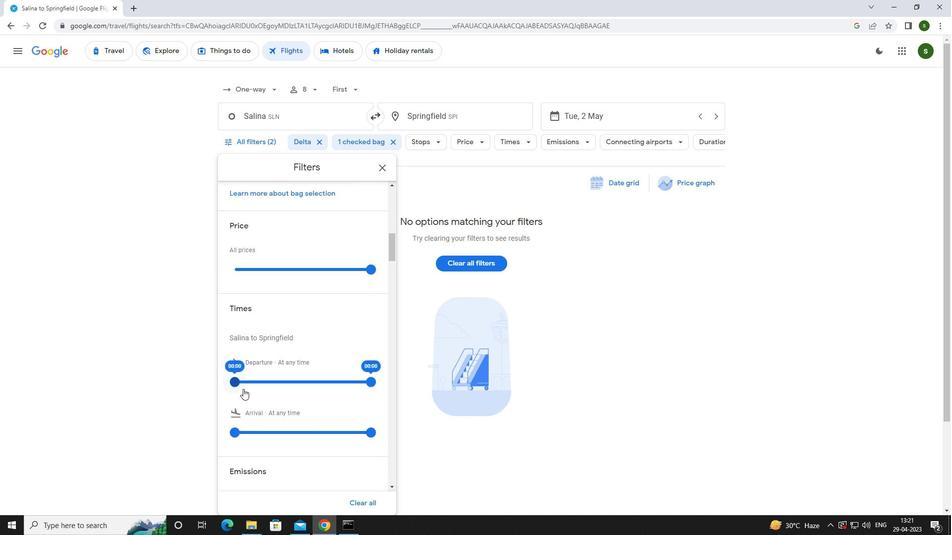 
Action: Mouse pressed left at (235, 383)
Screenshot: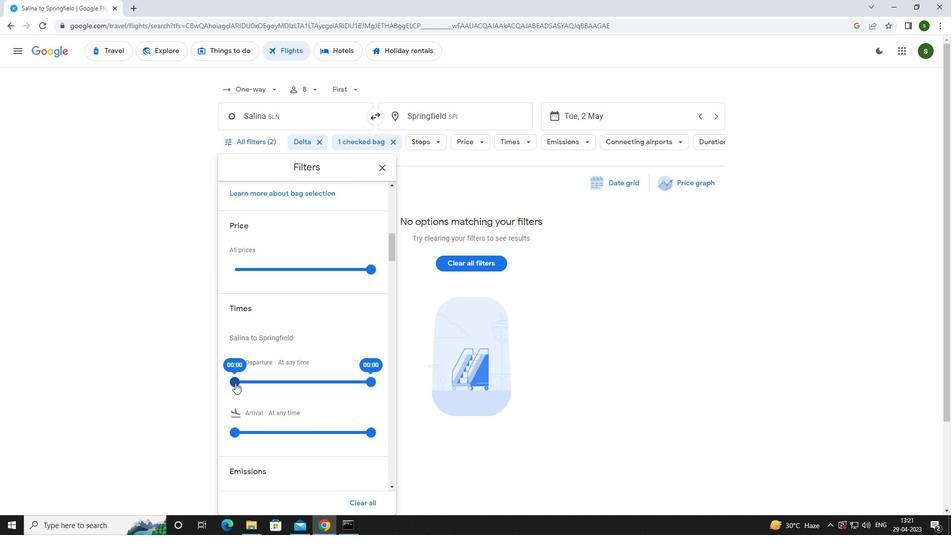 
Action: Mouse moved to (566, 288)
Screenshot: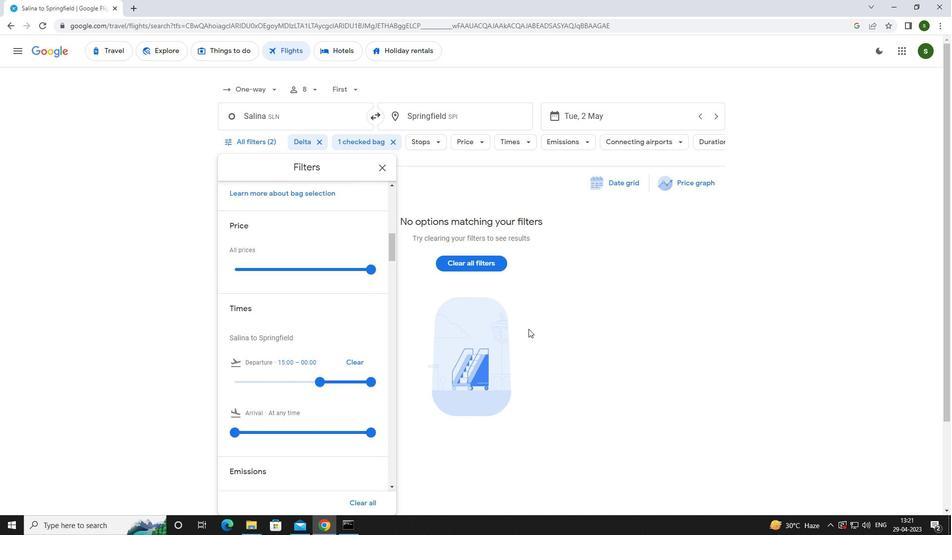
Action: Mouse pressed left at (566, 288)
Screenshot: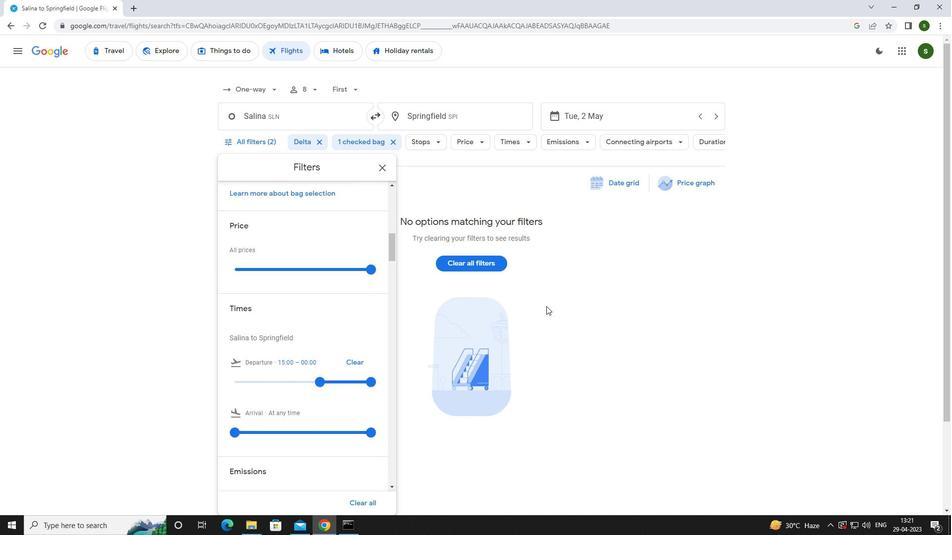 
